 Task: Search one way flight ticket for 5 adults, 1 child, 2 infants in seat and 1 infant on lap in business from Homer: Homer Airport to Rockford: Chicago Rockford International Airport(was Northwest Chicagoland Regional Airport At Rockford) on 5-1-2023. Choice of flights is Delta. Number of bags: 1 carry on bag. Price is upto 96000. Outbound departure time preference is 23:30. Return departure time preference is 14:00.
Action: Mouse moved to (209, 172)
Screenshot: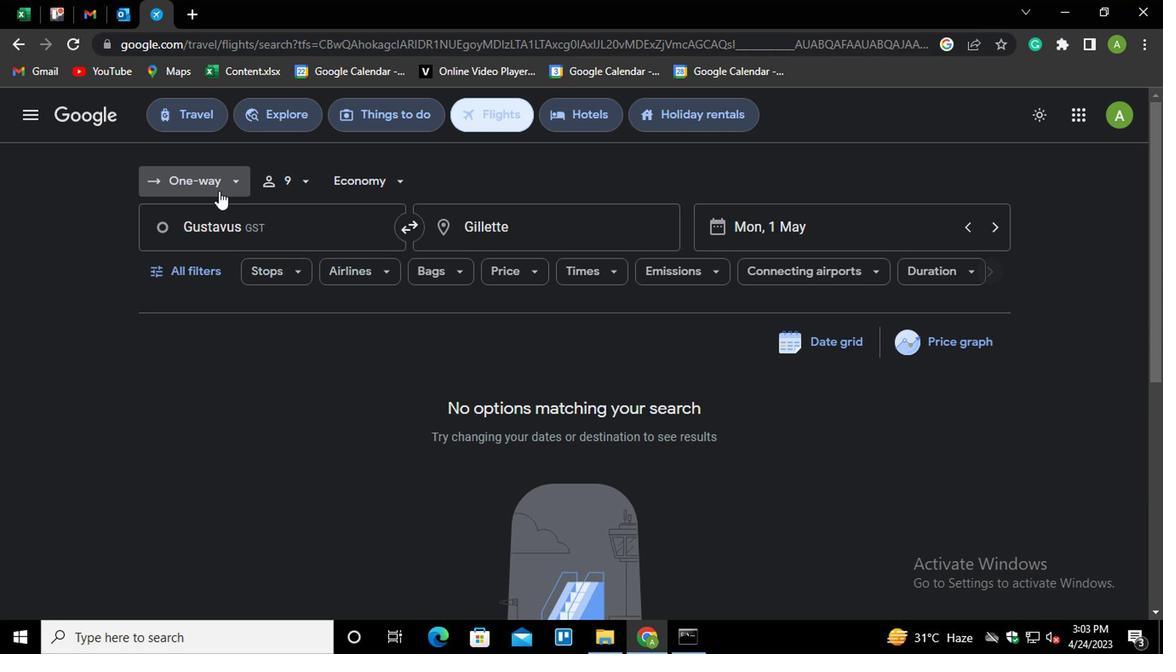 
Action: Mouse pressed left at (209, 172)
Screenshot: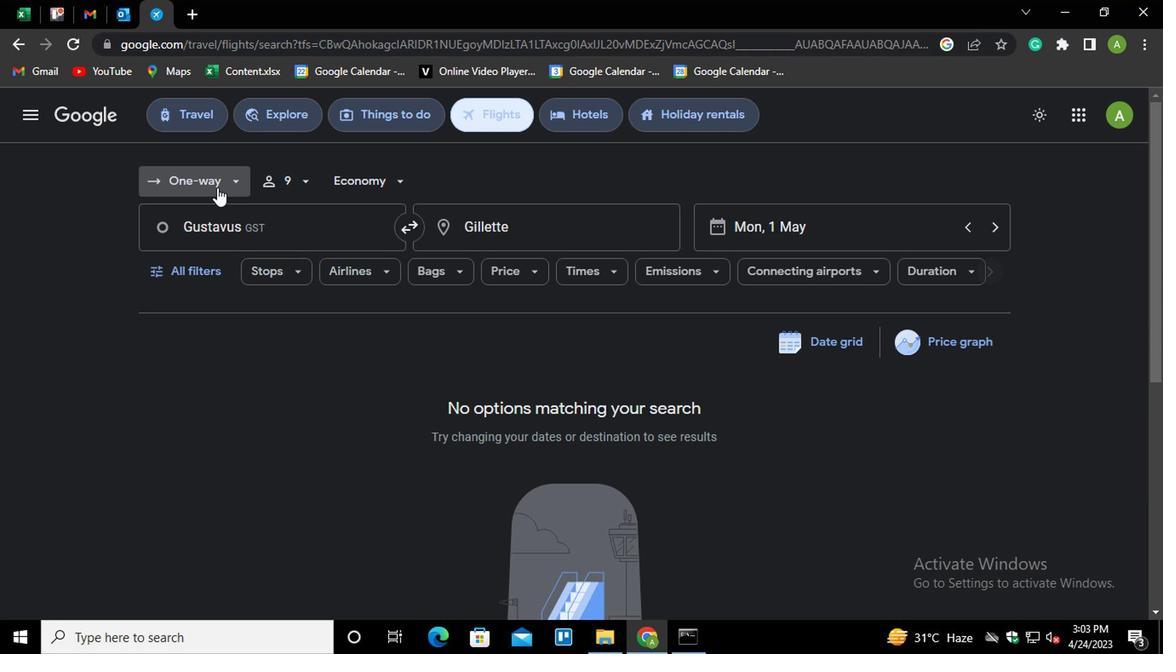 
Action: Mouse moved to (227, 249)
Screenshot: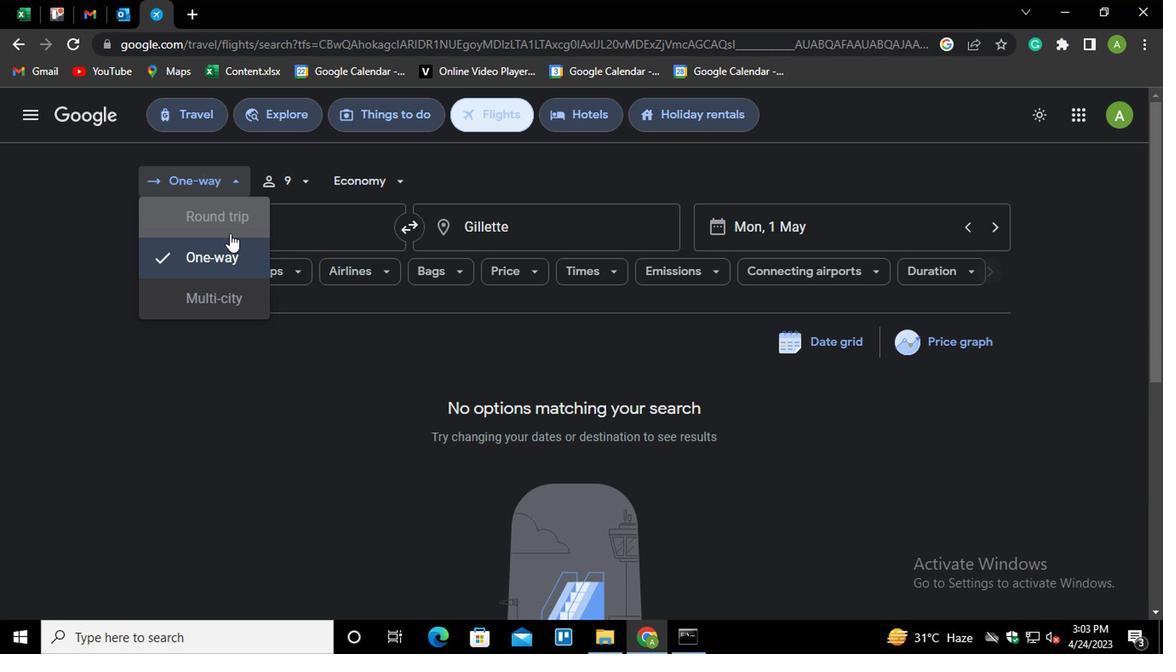 
Action: Mouse pressed left at (227, 249)
Screenshot: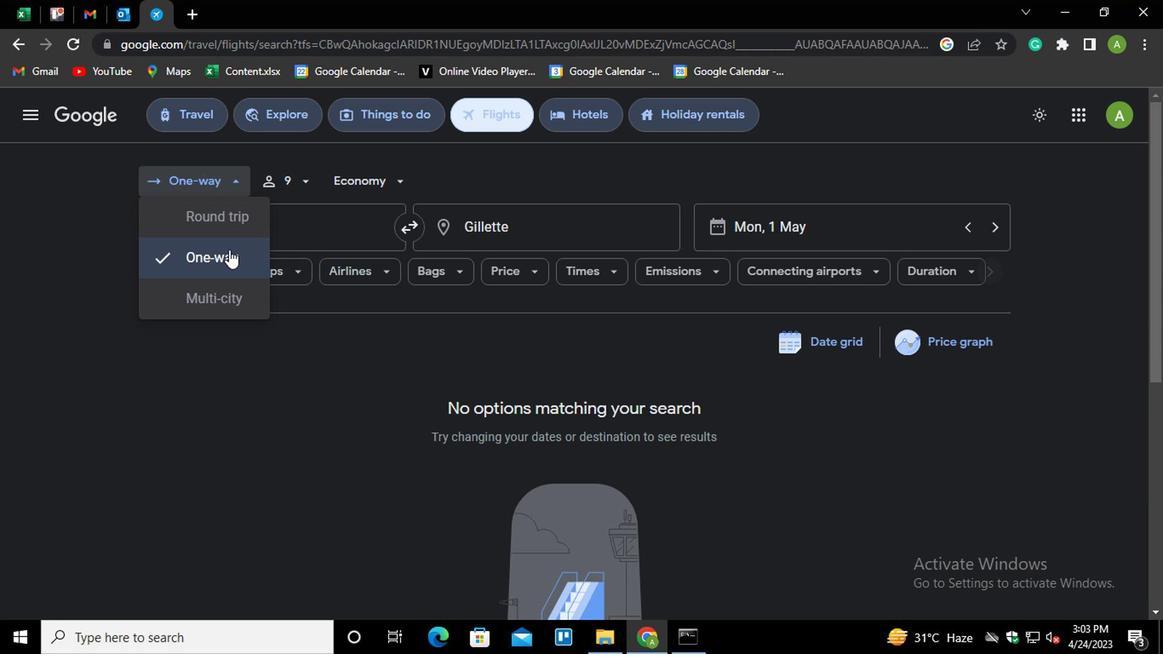 
Action: Mouse moved to (303, 189)
Screenshot: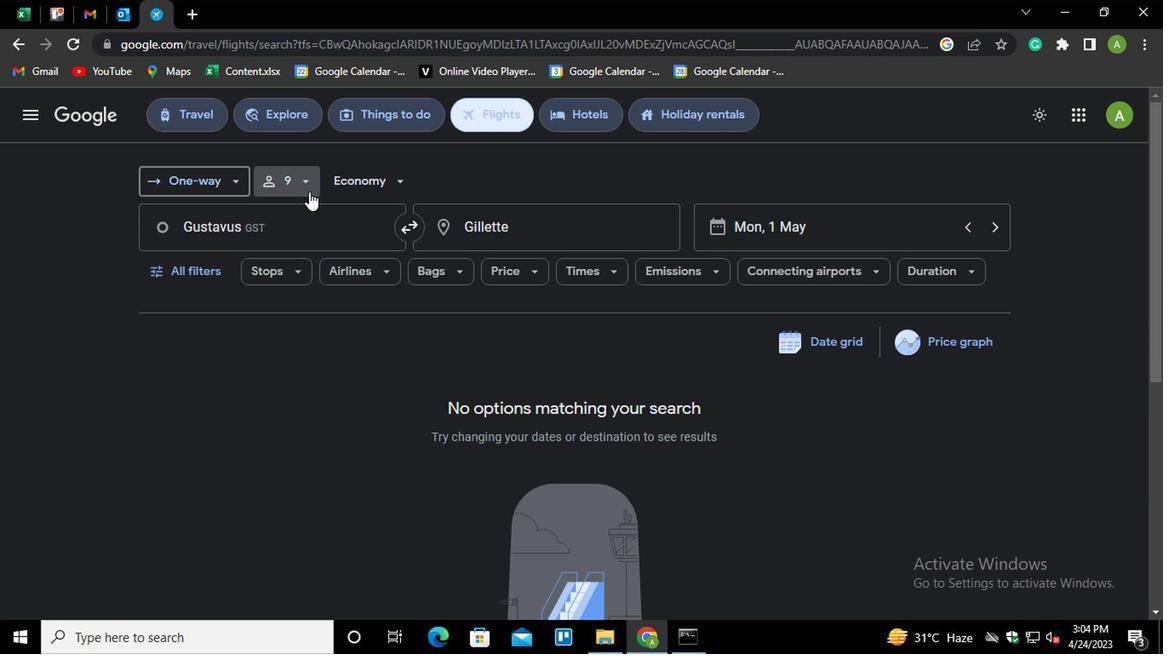 
Action: Mouse pressed left at (303, 189)
Screenshot: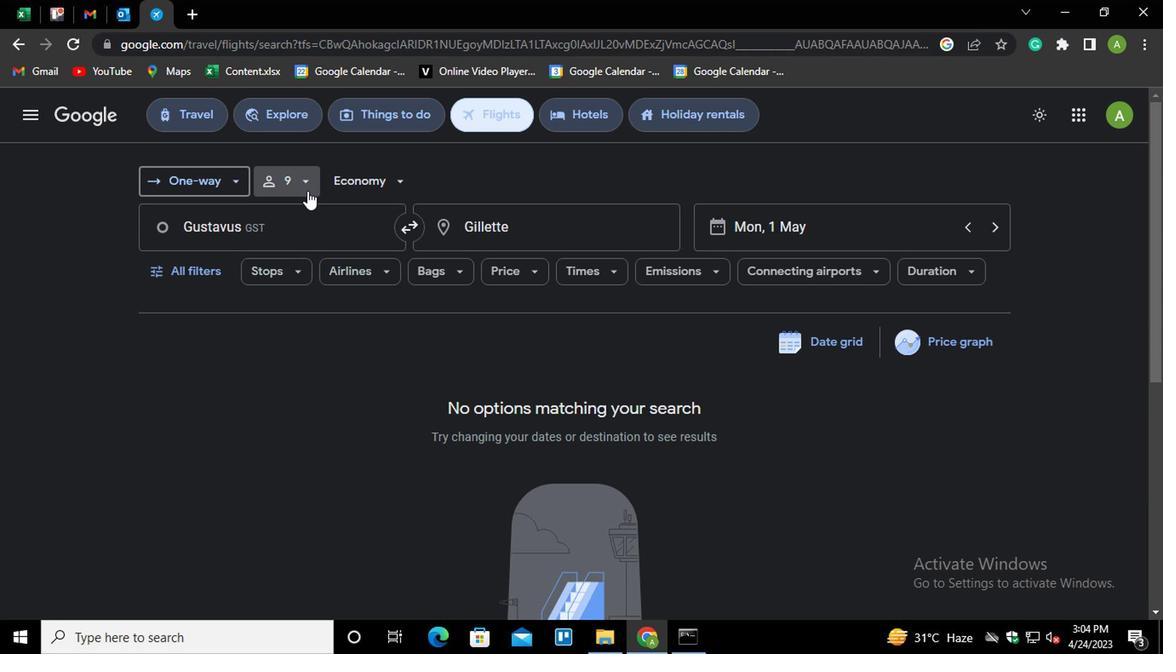 
Action: Mouse moved to (421, 226)
Screenshot: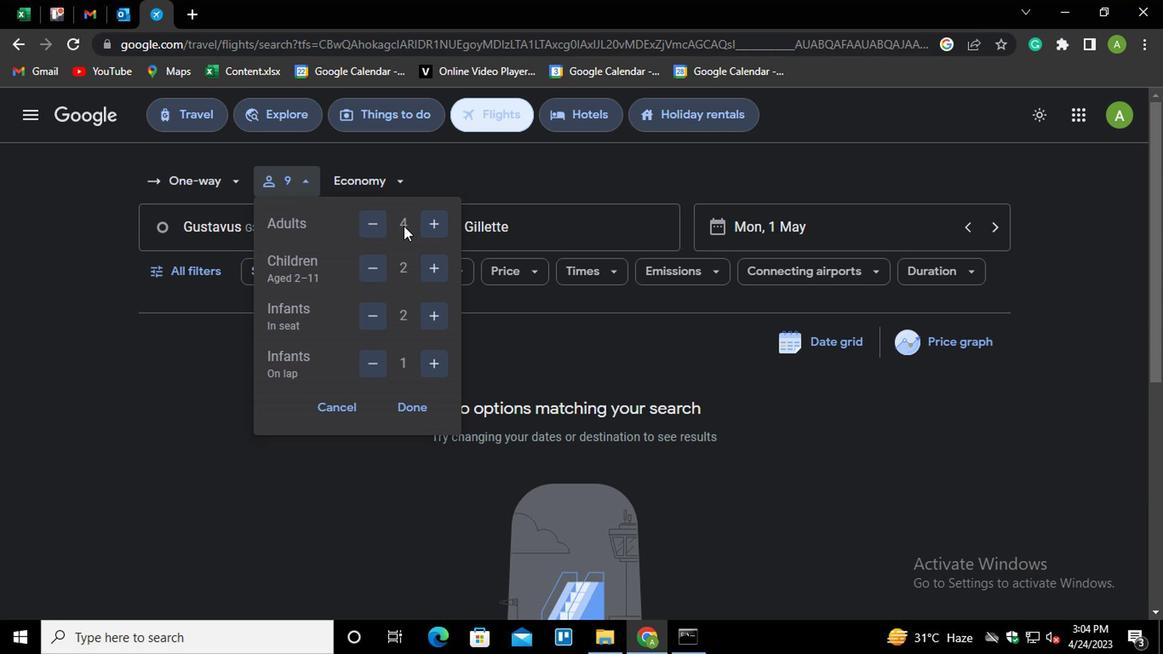 
Action: Mouse pressed left at (421, 226)
Screenshot: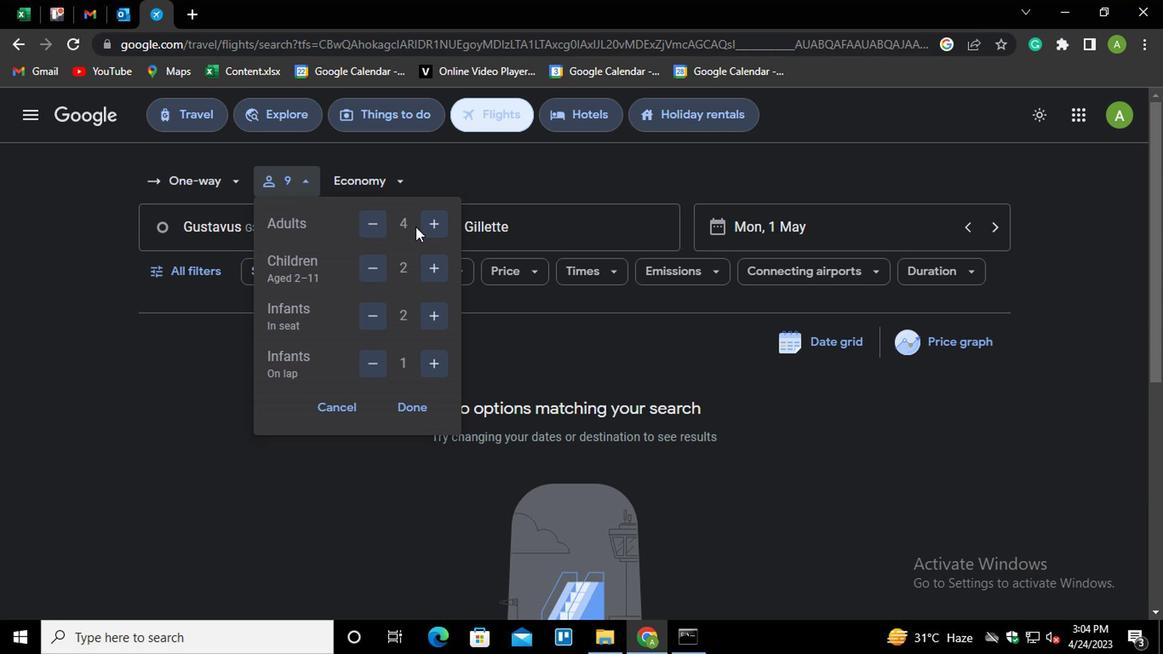 
Action: Mouse moved to (367, 267)
Screenshot: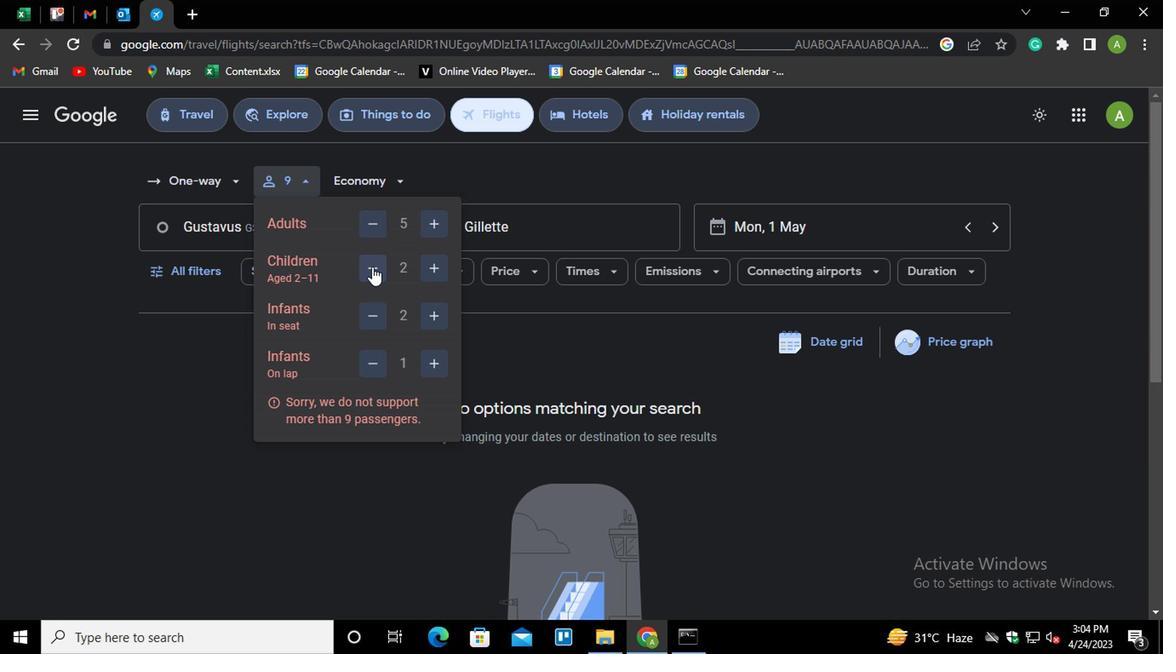 
Action: Mouse pressed left at (367, 267)
Screenshot: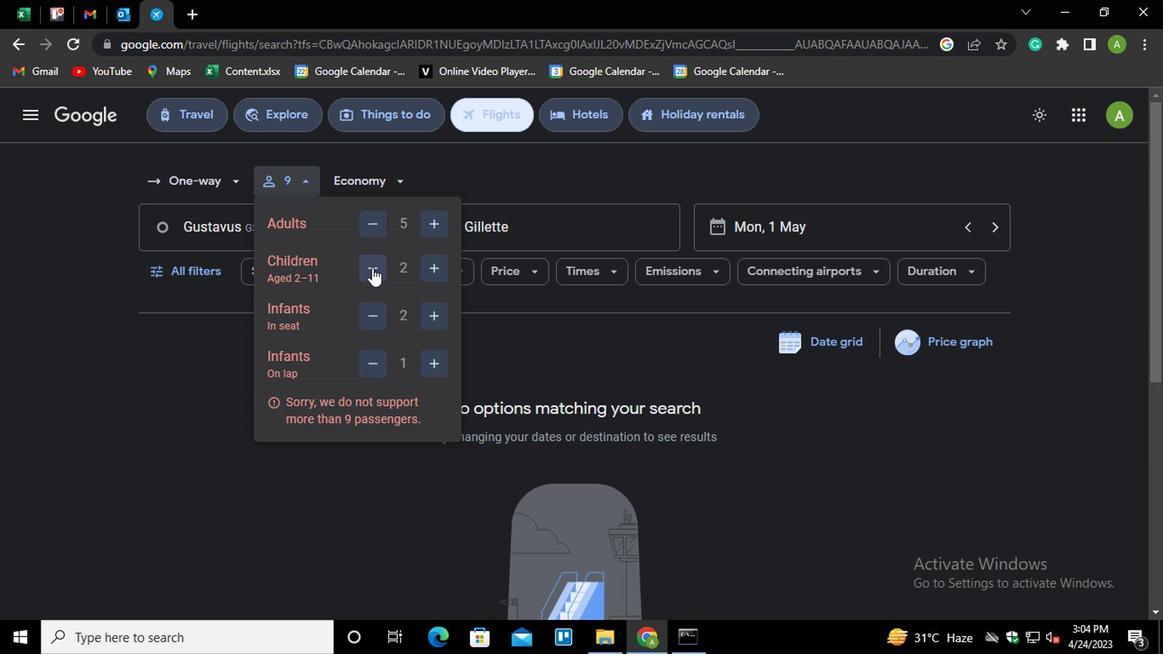 
Action: Mouse moved to (427, 418)
Screenshot: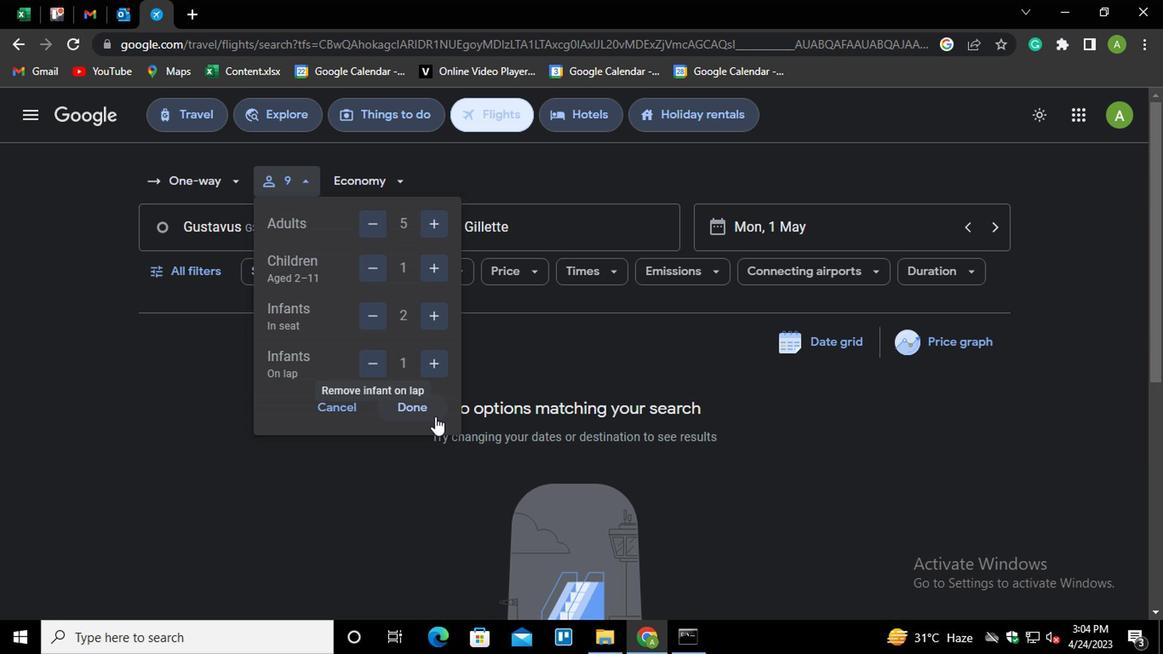 
Action: Mouse pressed left at (427, 418)
Screenshot: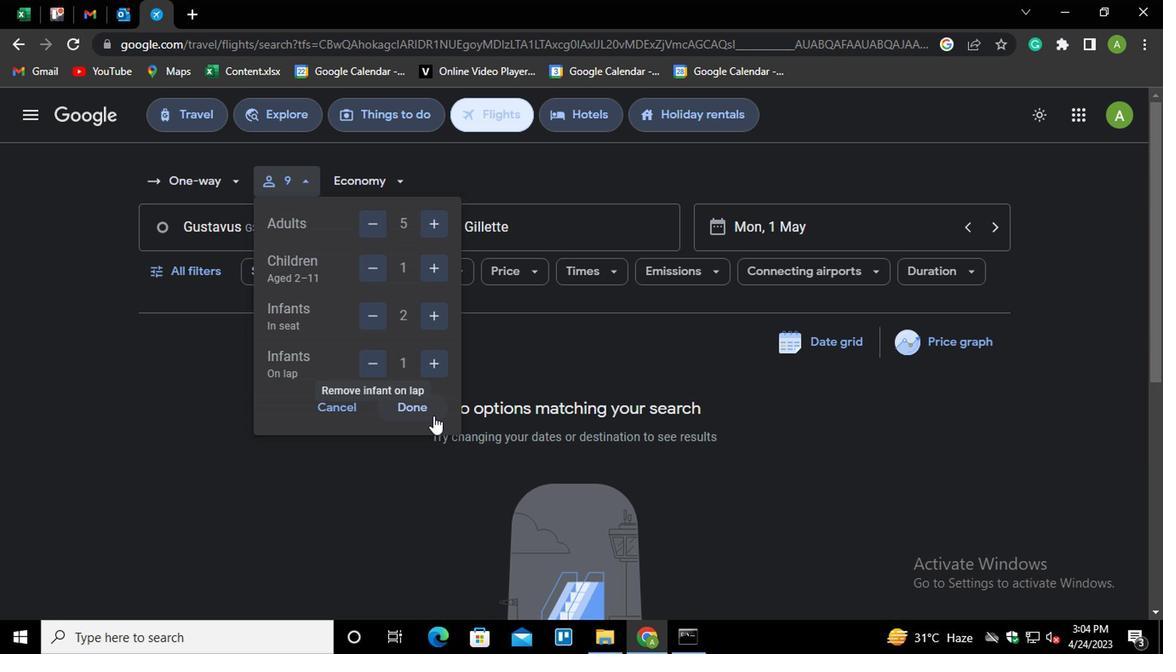 
Action: Mouse moved to (296, 224)
Screenshot: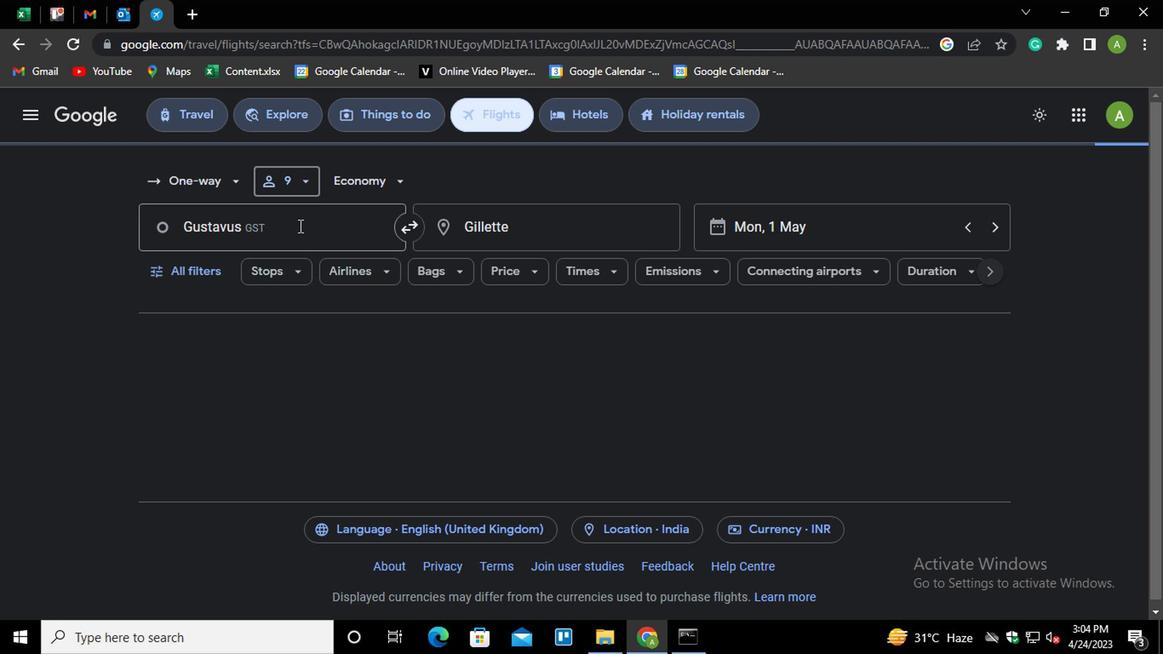 
Action: Mouse pressed left at (296, 224)
Screenshot: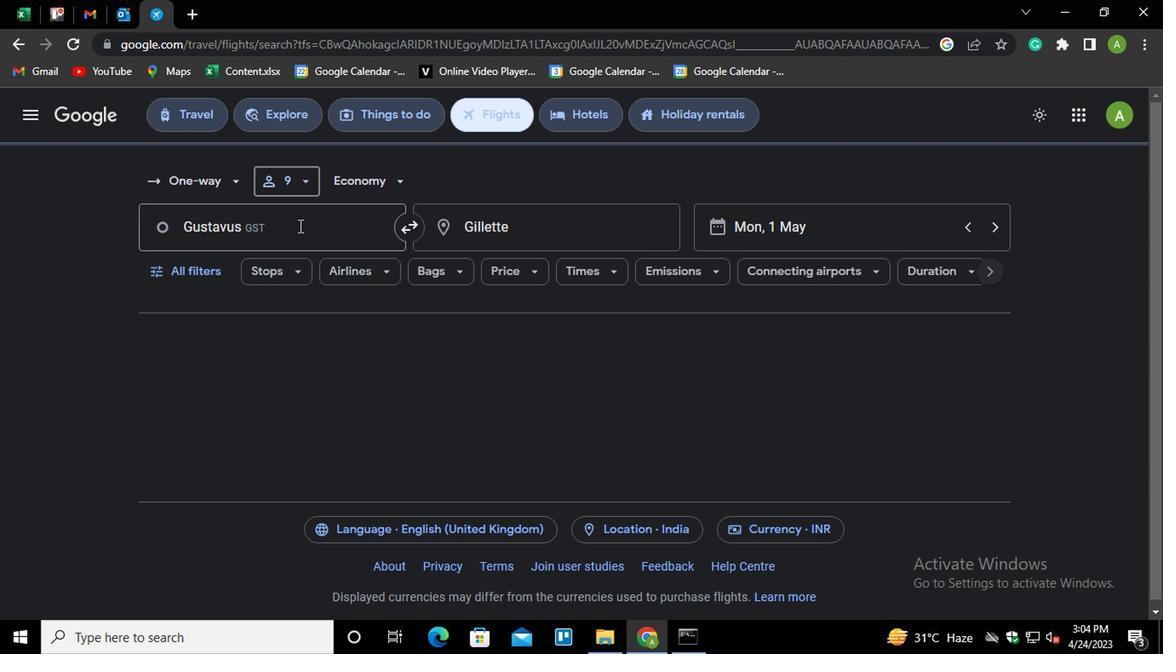 
Action: Mouse moved to (298, 226)
Screenshot: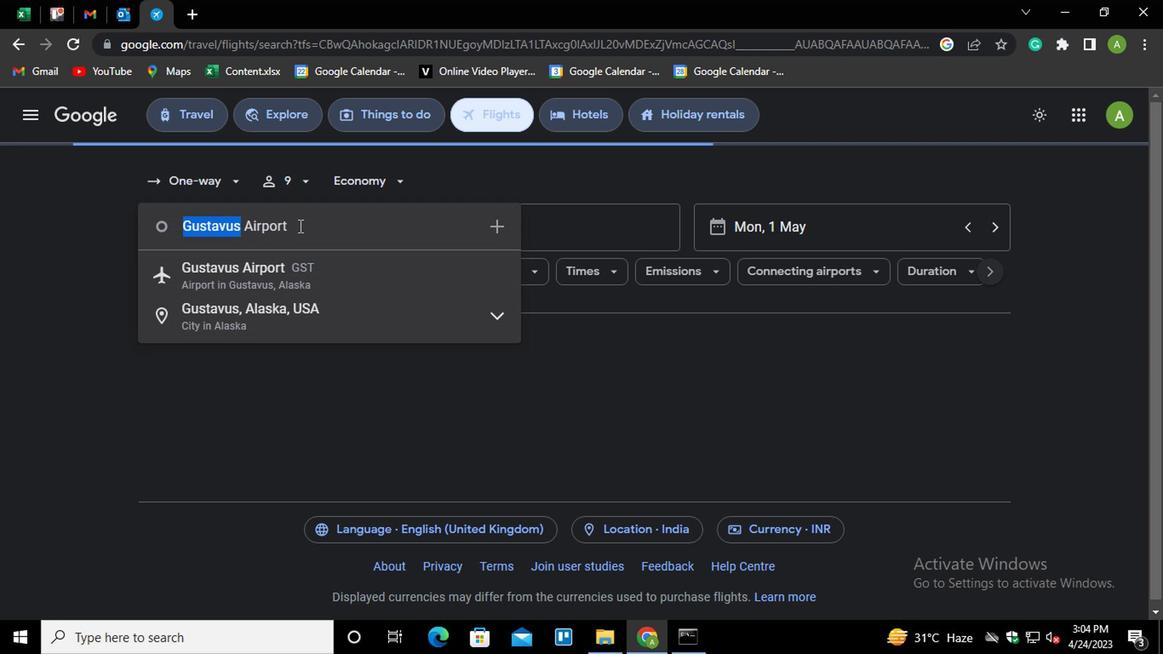 
Action: Key pressed <Key.shift_r>Homer<Key.space>ai<Key.down><Key.enter>
Screenshot: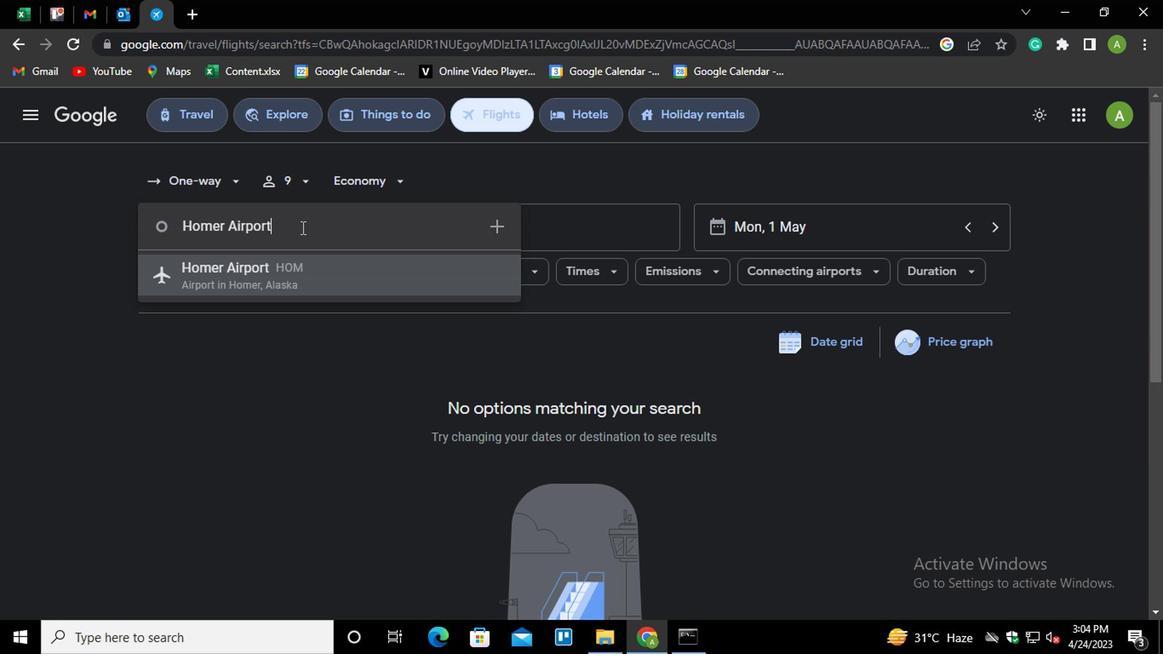 
Action: Mouse moved to (506, 229)
Screenshot: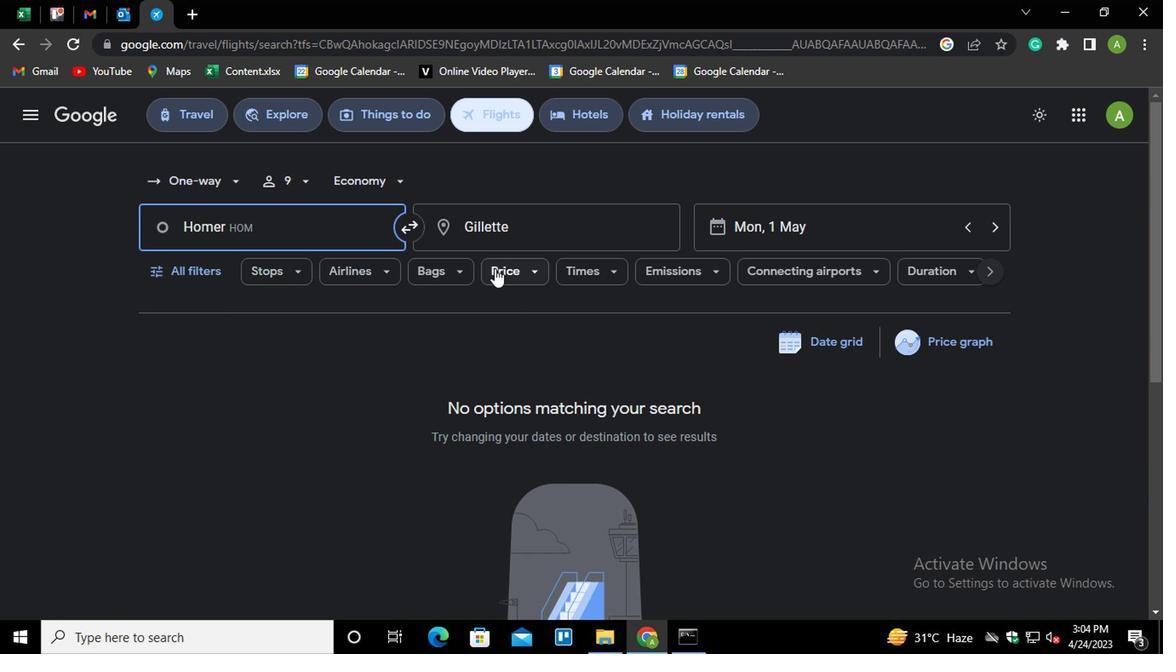 
Action: Mouse pressed left at (506, 229)
Screenshot: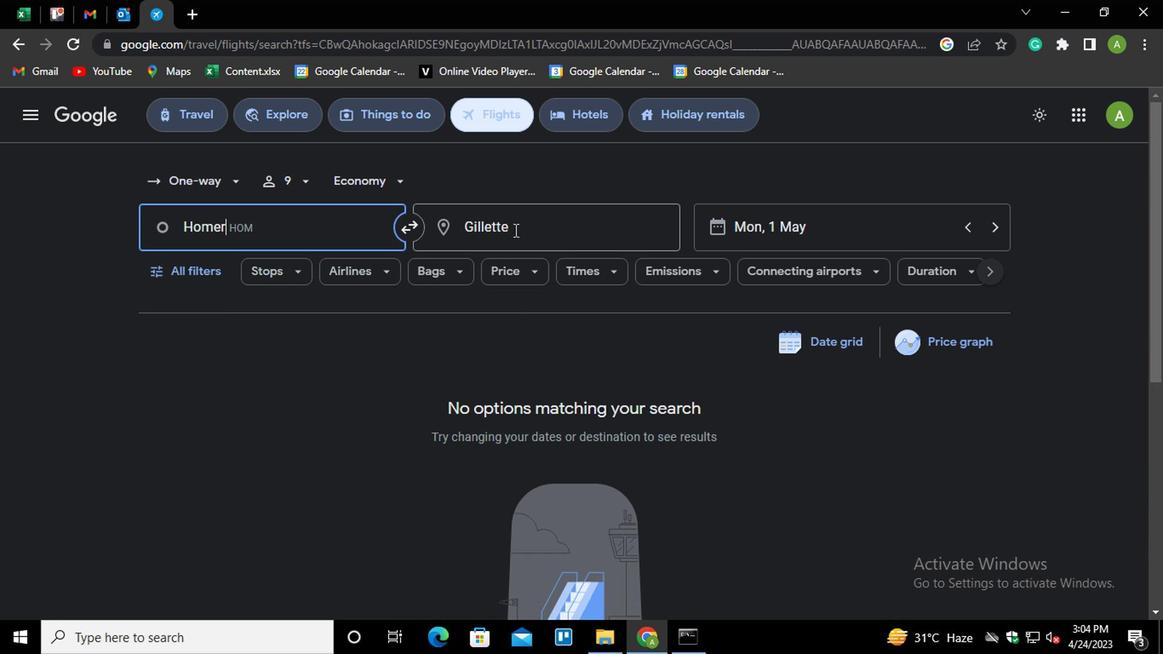 
Action: Mouse moved to (477, 256)
Screenshot: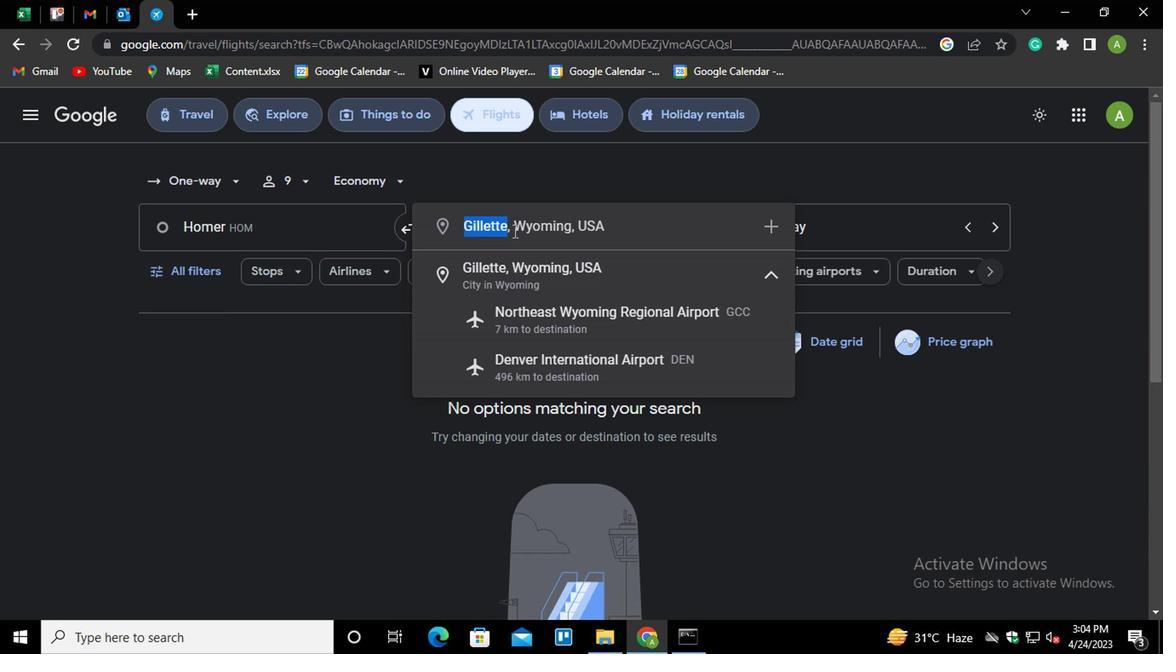 
Action: Key pressed chica<Key.down><Key.down><Key.down><Key.down><Key.enter>
Screenshot: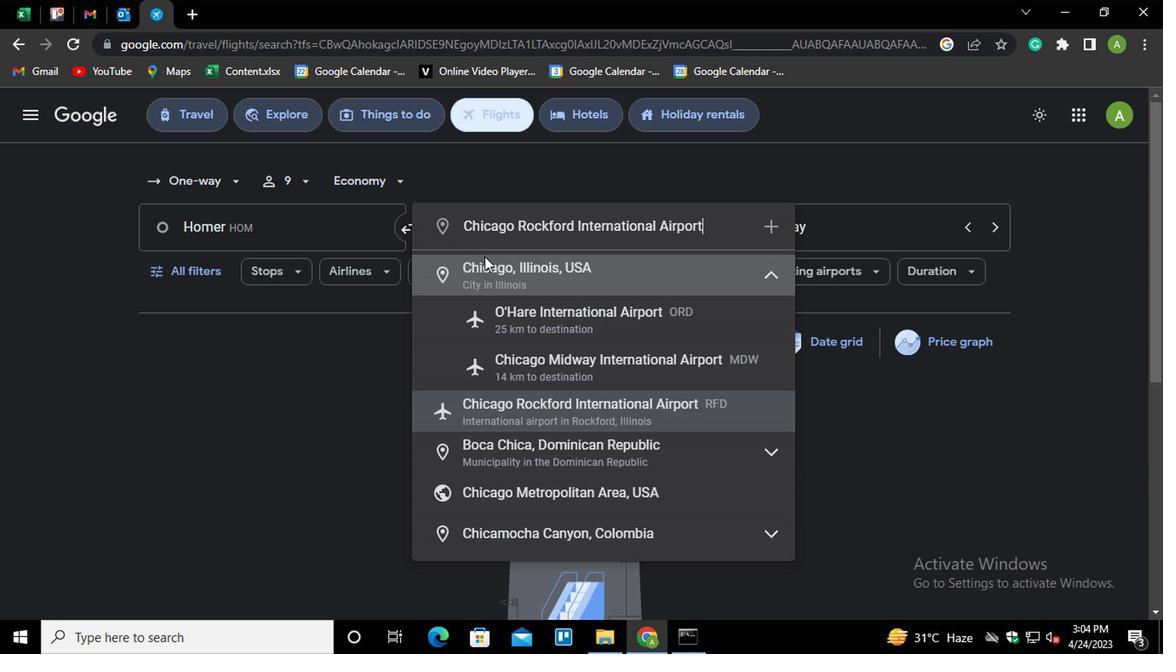 
Action: Mouse moved to (193, 266)
Screenshot: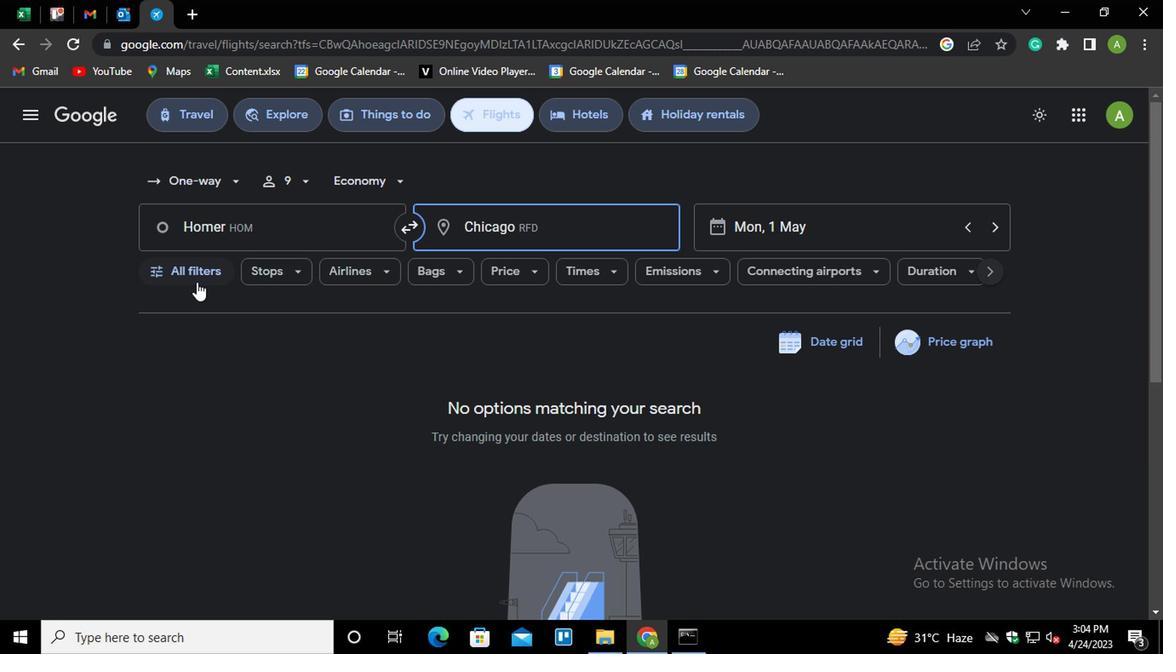 
Action: Mouse pressed left at (193, 266)
Screenshot: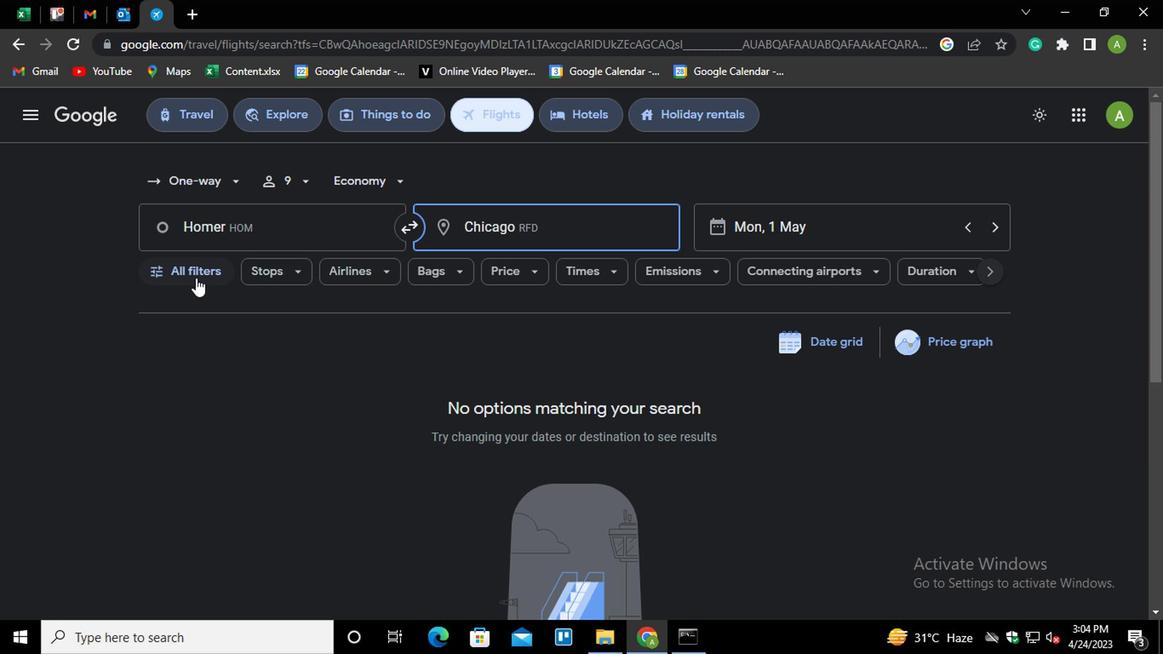 
Action: Mouse moved to (240, 427)
Screenshot: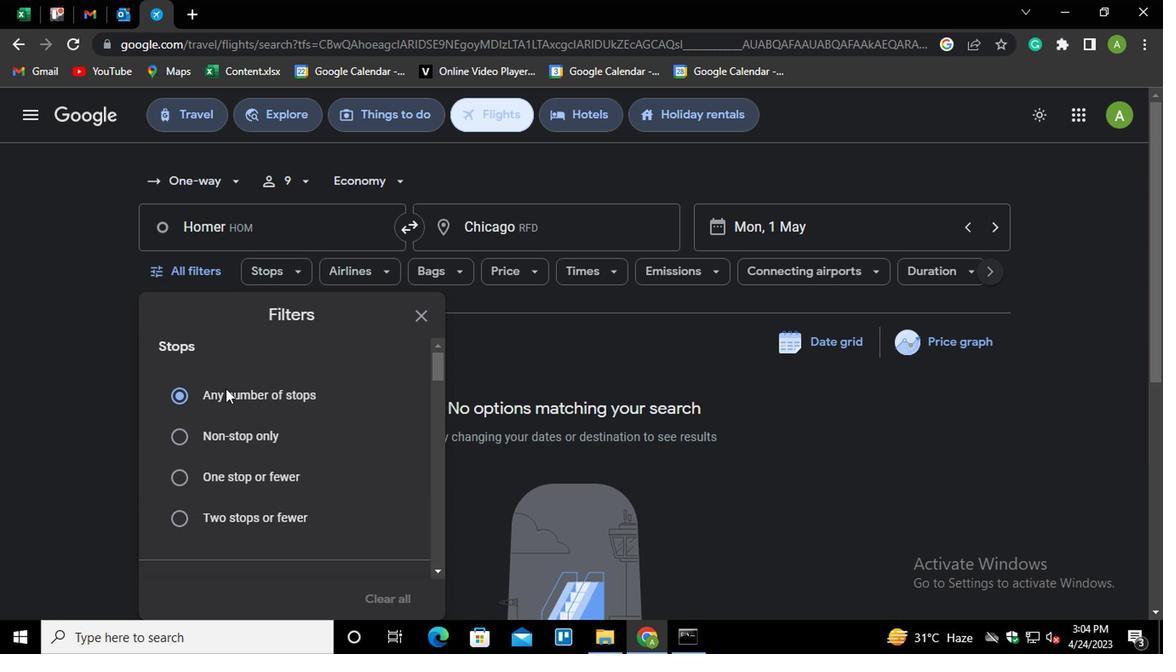 
Action: Mouse scrolled (240, 426) with delta (0, 0)
Screenshot: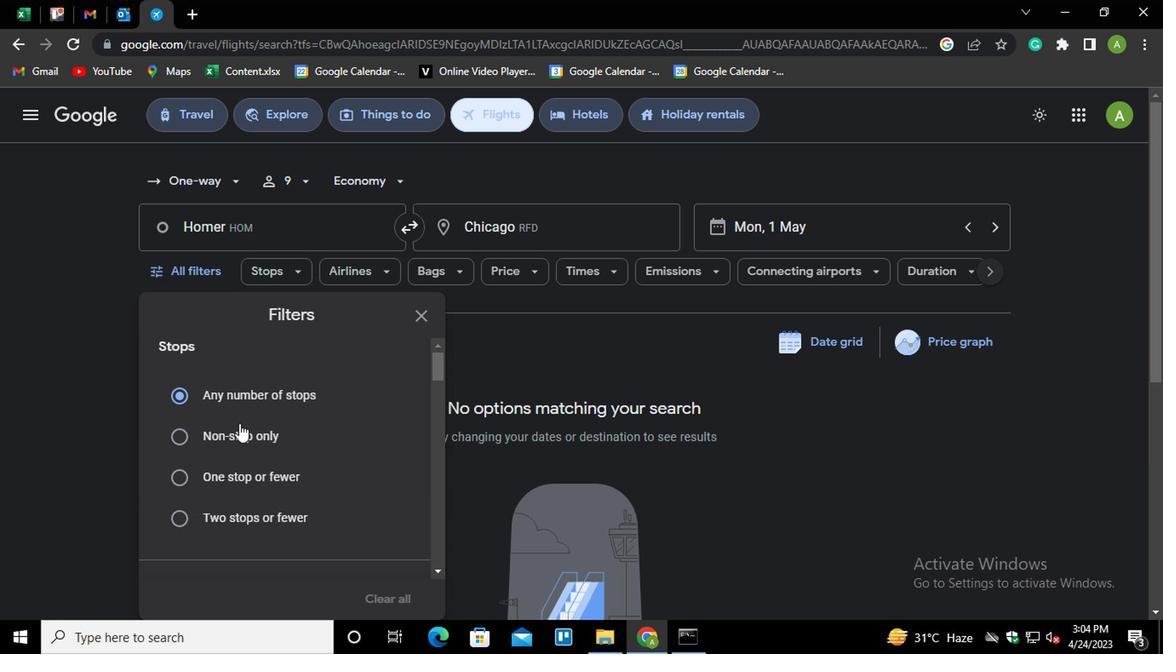 
Action: Mouse scrolled (240, 426) with delta (0, 0)
Screenshot: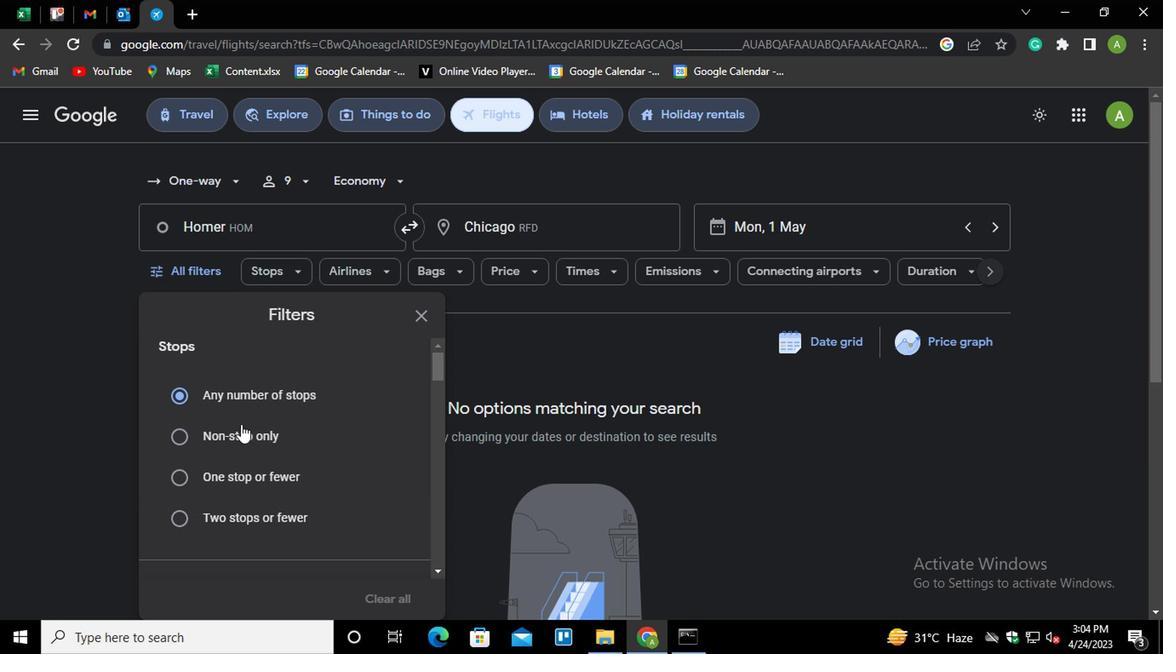 
Action: Mouse moved to (383, 475)
Screenshot: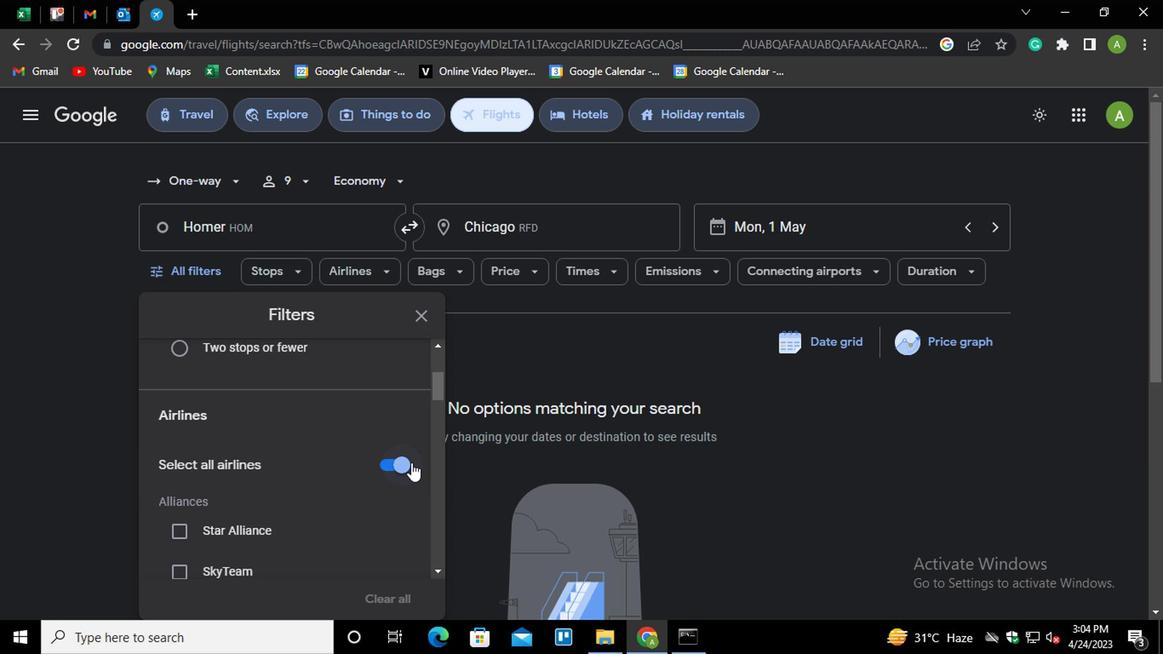 
Action: Mouse pressed left at (383, 475)
Screenshot: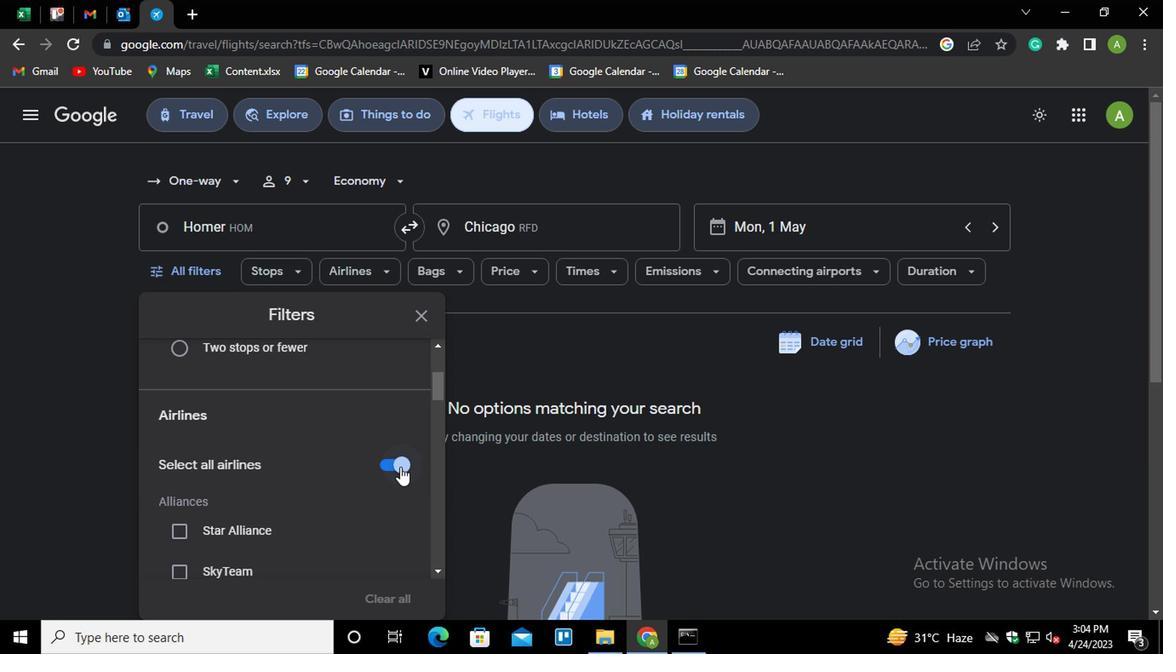 
Action: Mouse moved to (307, 484)
Screenshot: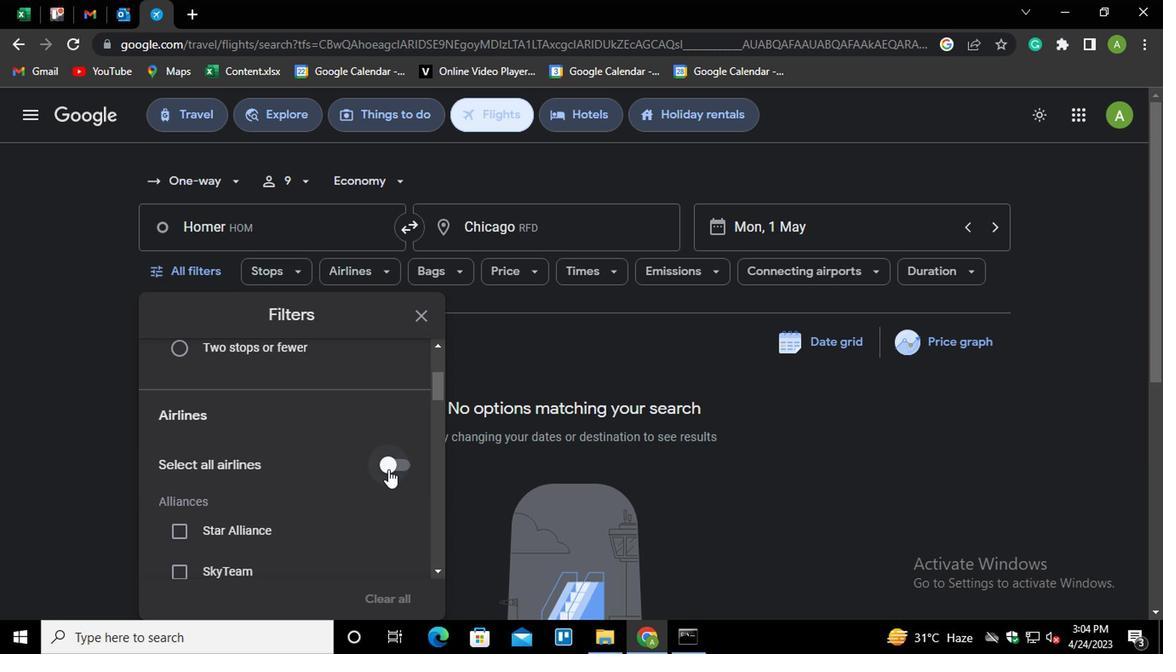 
Action: Mouse scrolled (307, 484) with delta (0, 0)
Screenshot: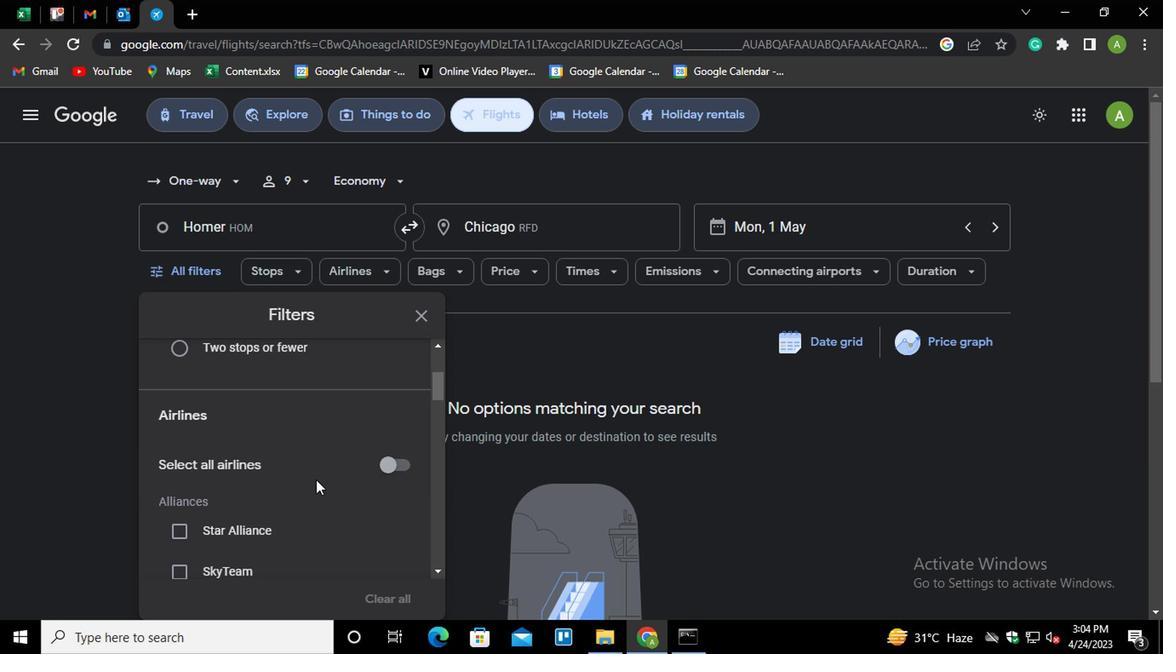 
Action: Mouse scrolled (307, 484) with delta (0, 0)
Screenshot: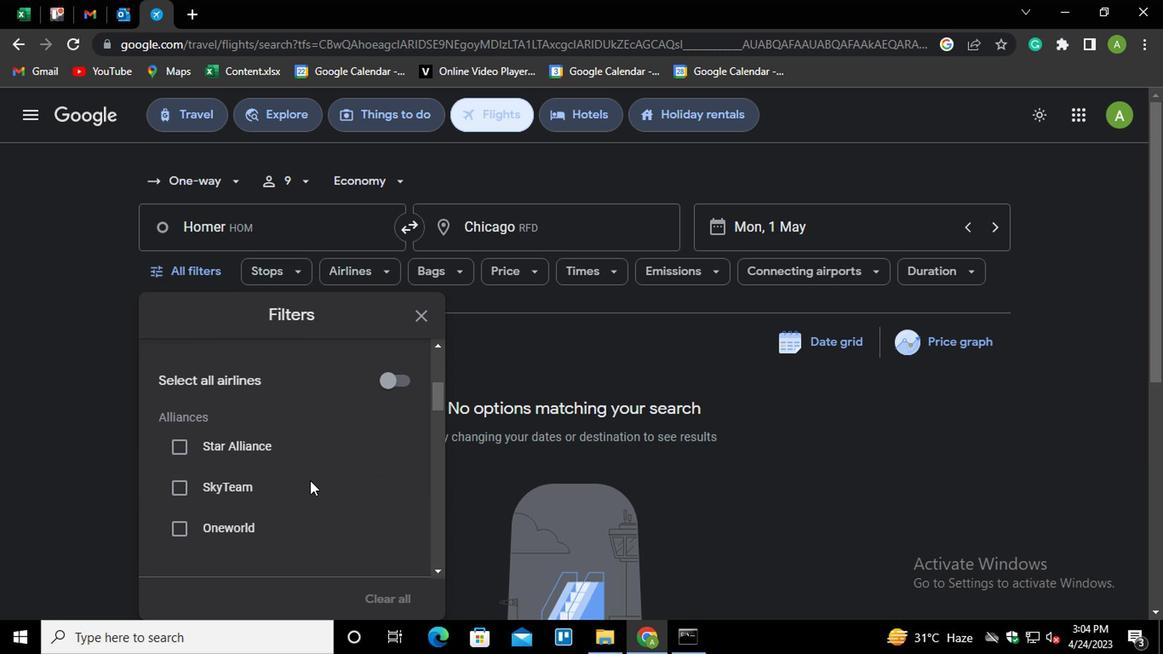 
Action: Mouse scrolled (307, 484) with delta (0, 0)
Screenshot: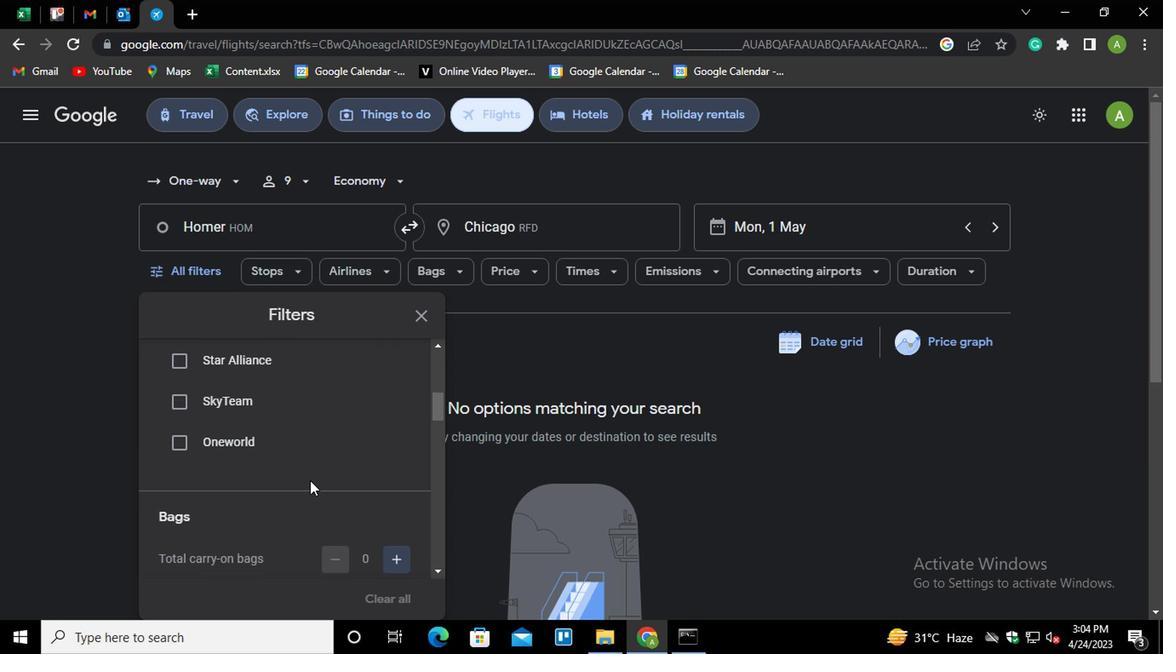 
Action: Mouse scrolled (307, 484) with delta (0, 0)
Screenshot: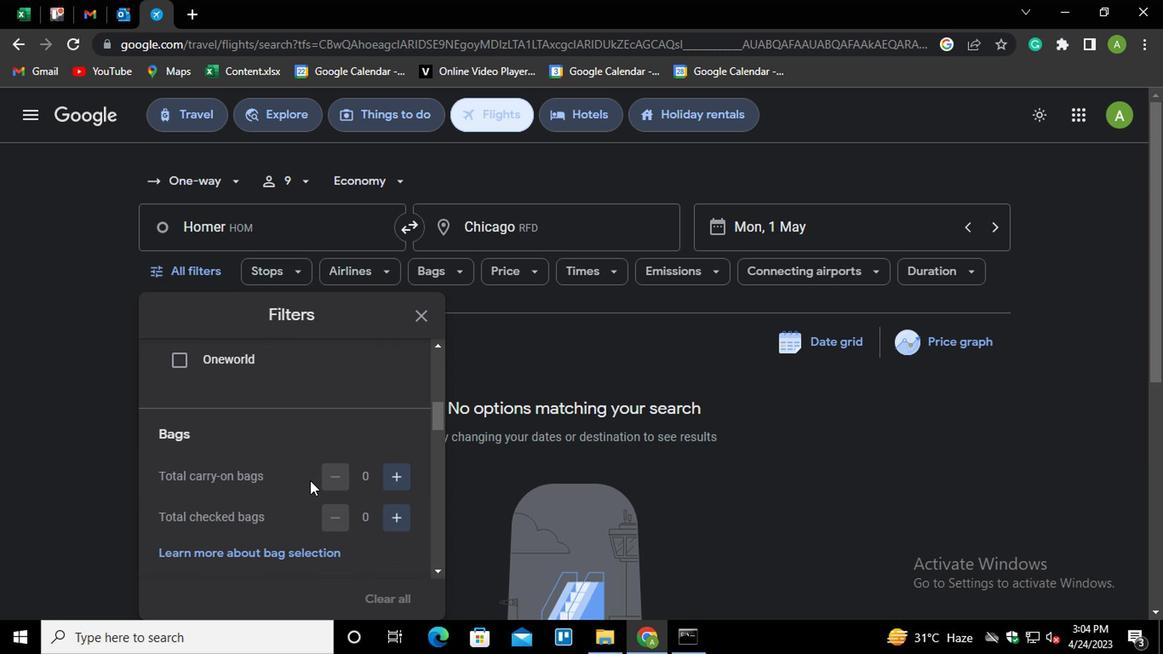 
Action: Mouse moved to (385, 396)
Screenshot: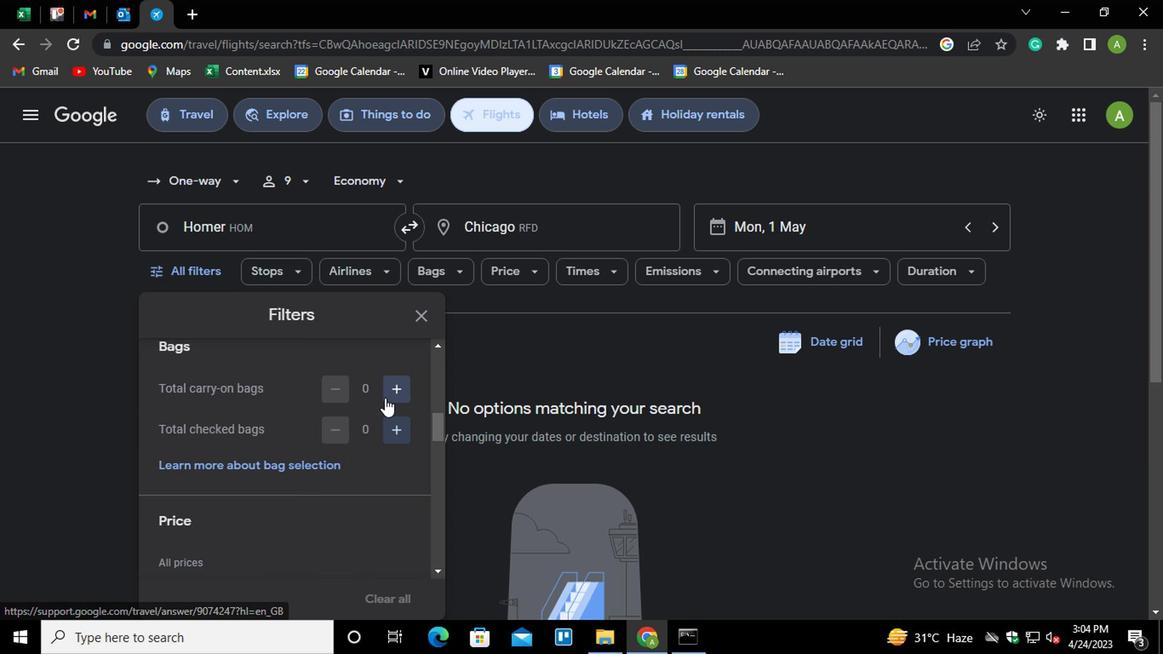 
Action: Mouse pressed left at (385, 396)
Screenshot: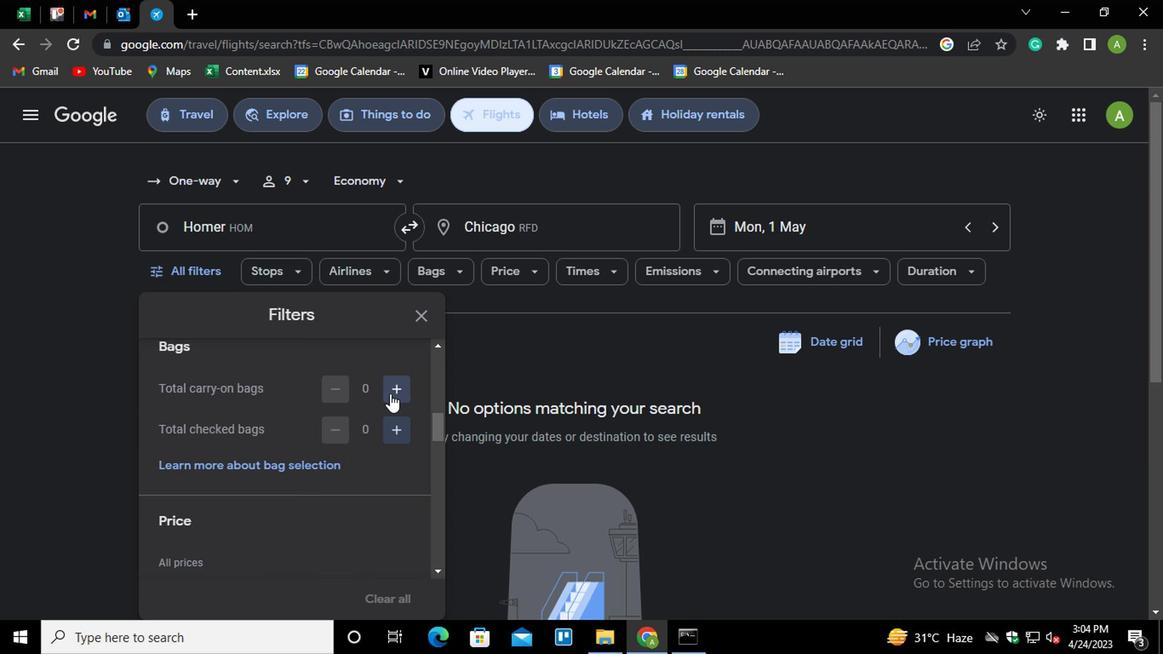 
Action: Mouse moved to (339, 490)
Screenshot: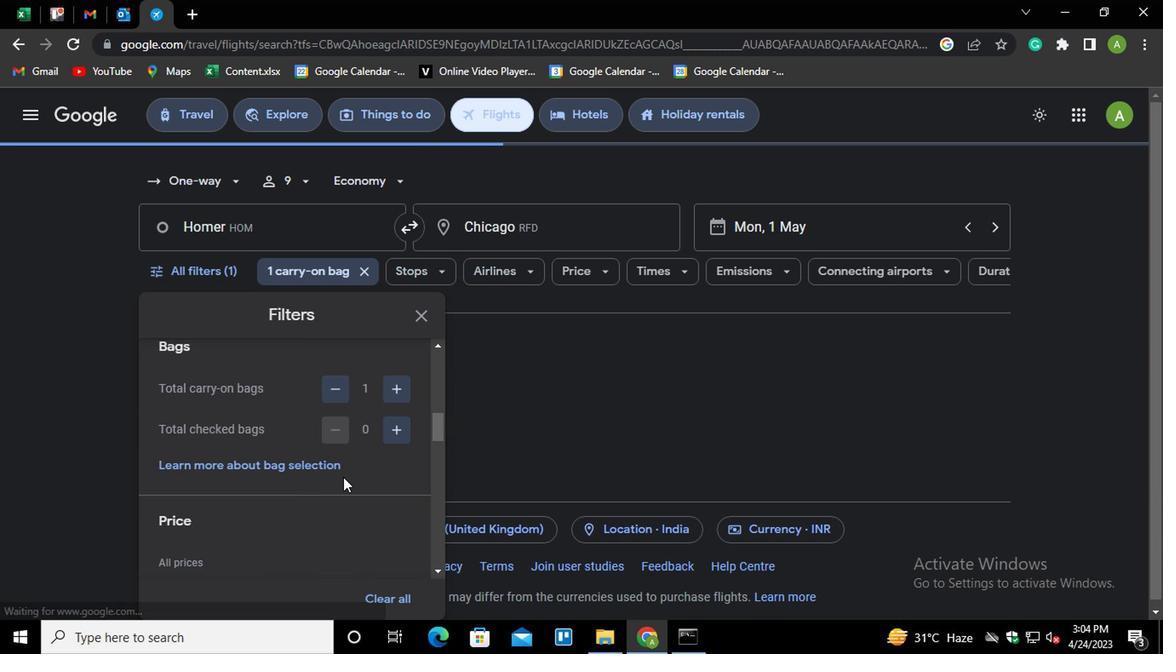 
Action: Mouse scrolled (339, 489) with delta (0, -1)
Screenshot: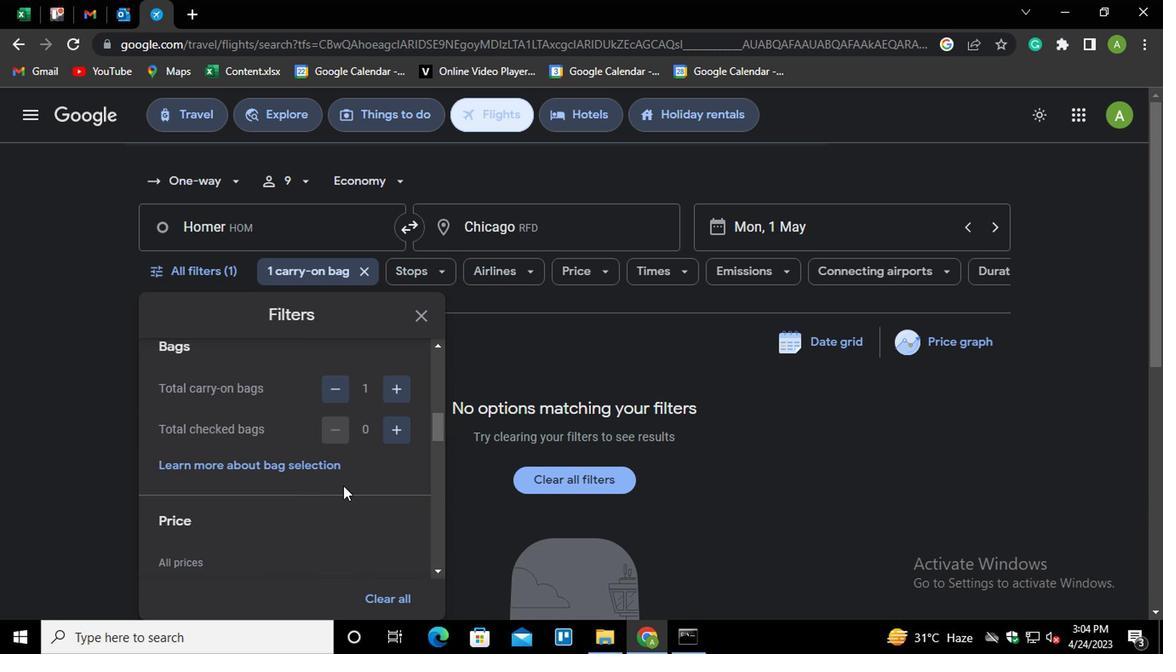 
Action: Mouse moved to (400, 512)
Screenshot: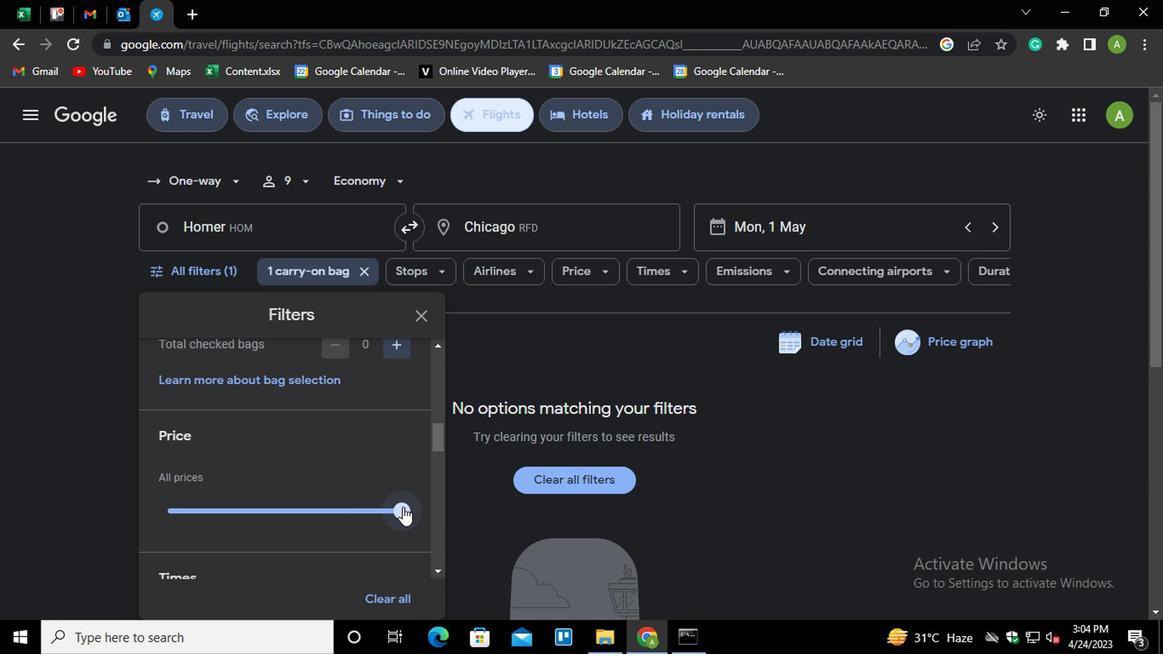 
Action: Mouse pressed left at (400, 512)
Screenshot: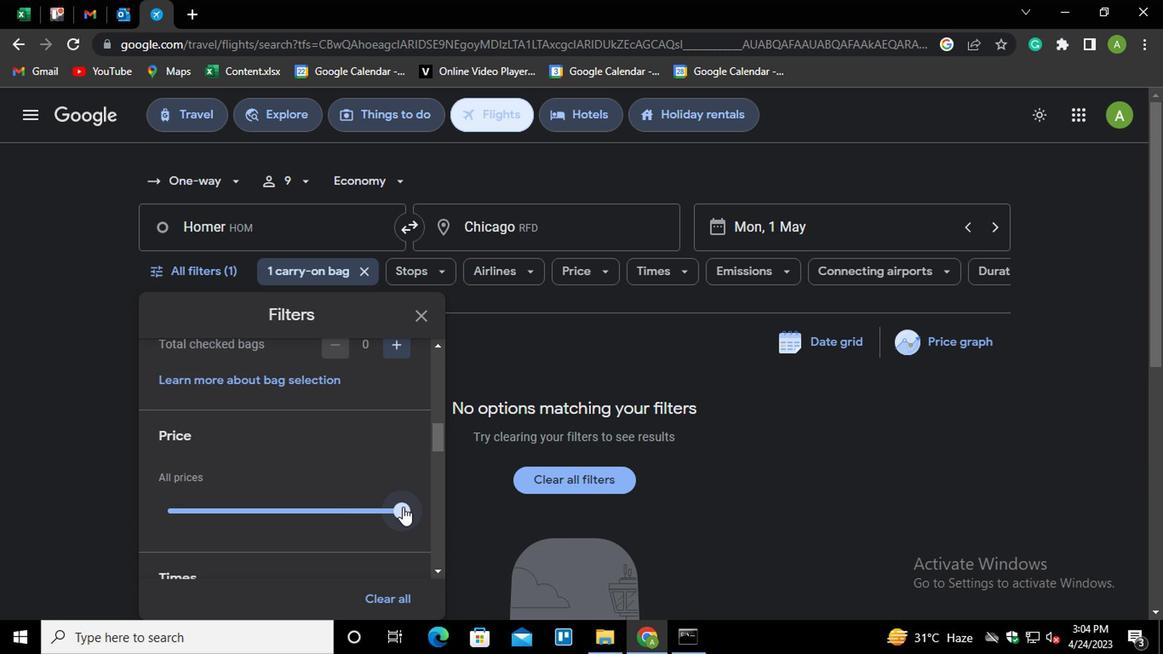 
Action: Mouse moved to (352, 536)
Screenshot: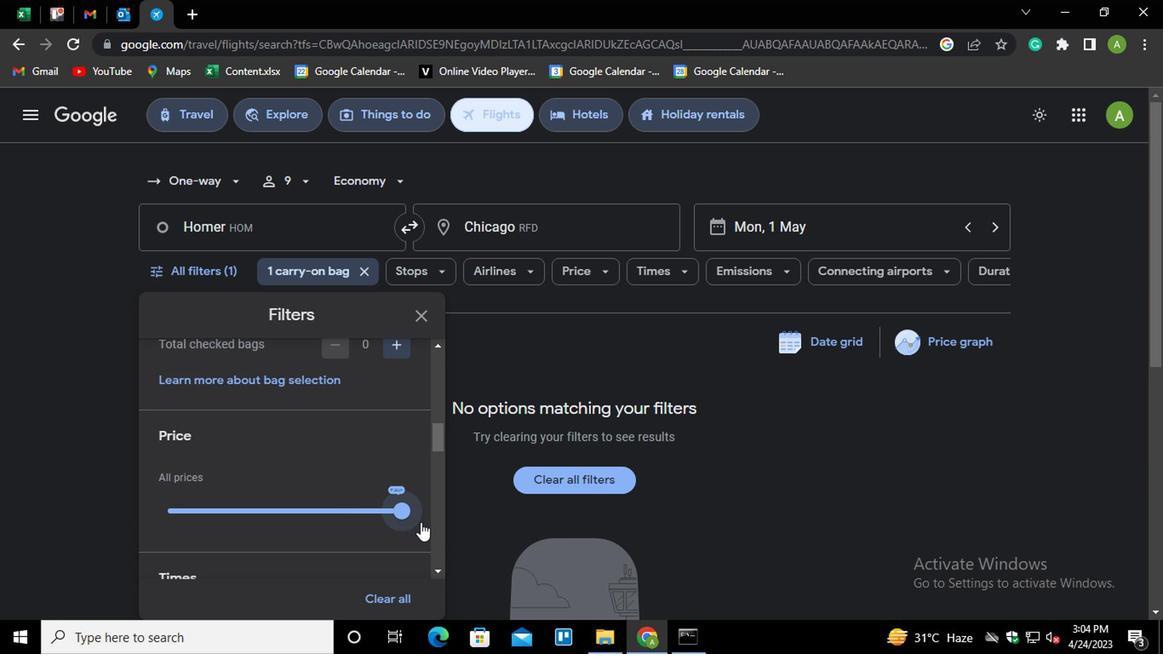 
Action: Mouse scrolled (352, 535) with delta (0, -1)
Screenshot: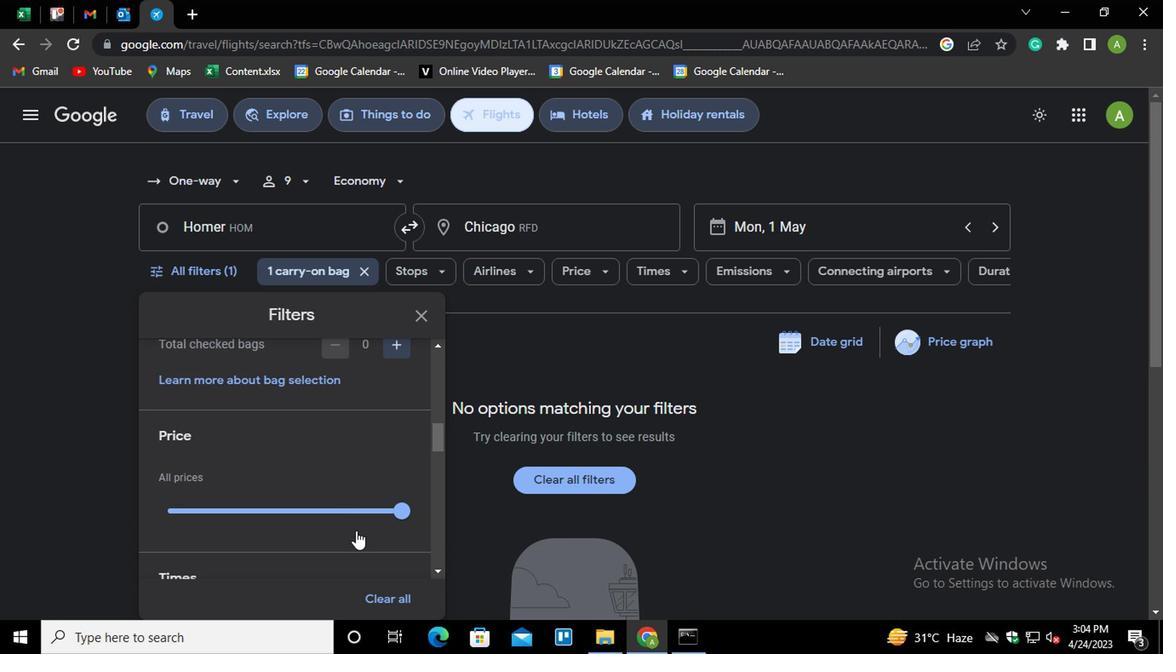 
Action: Mouse scrolled (352, 535) with delta (0, -1)
Screenshot: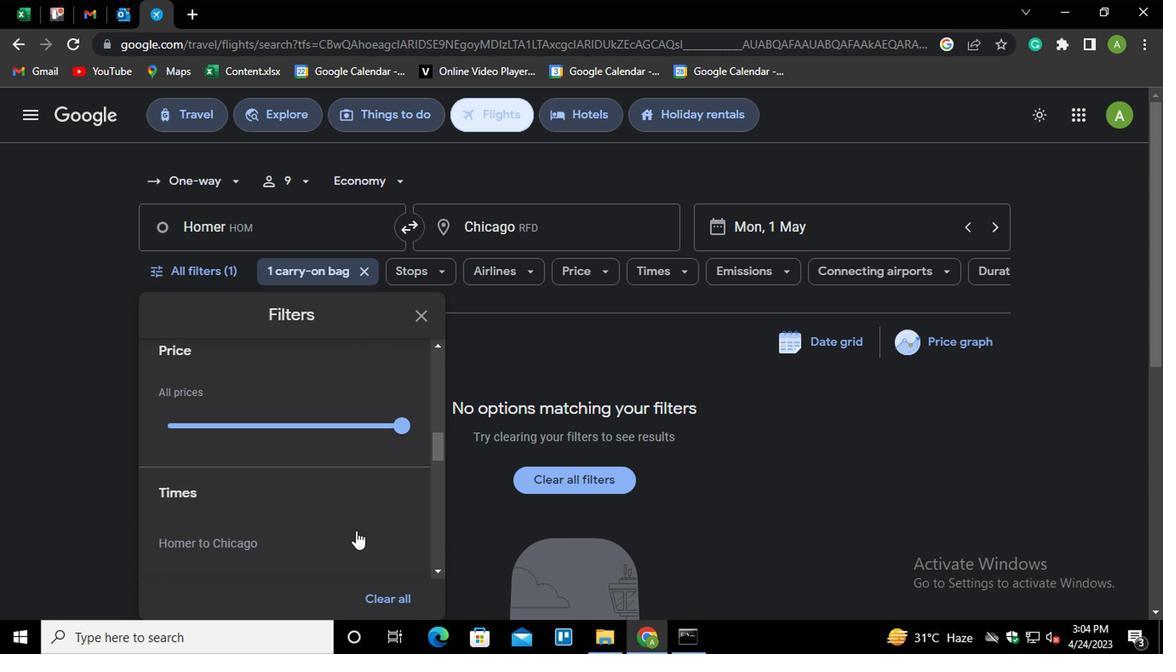 
Action: Mouse scrolled (352, 535) with delta (0, -1)
Screenshot: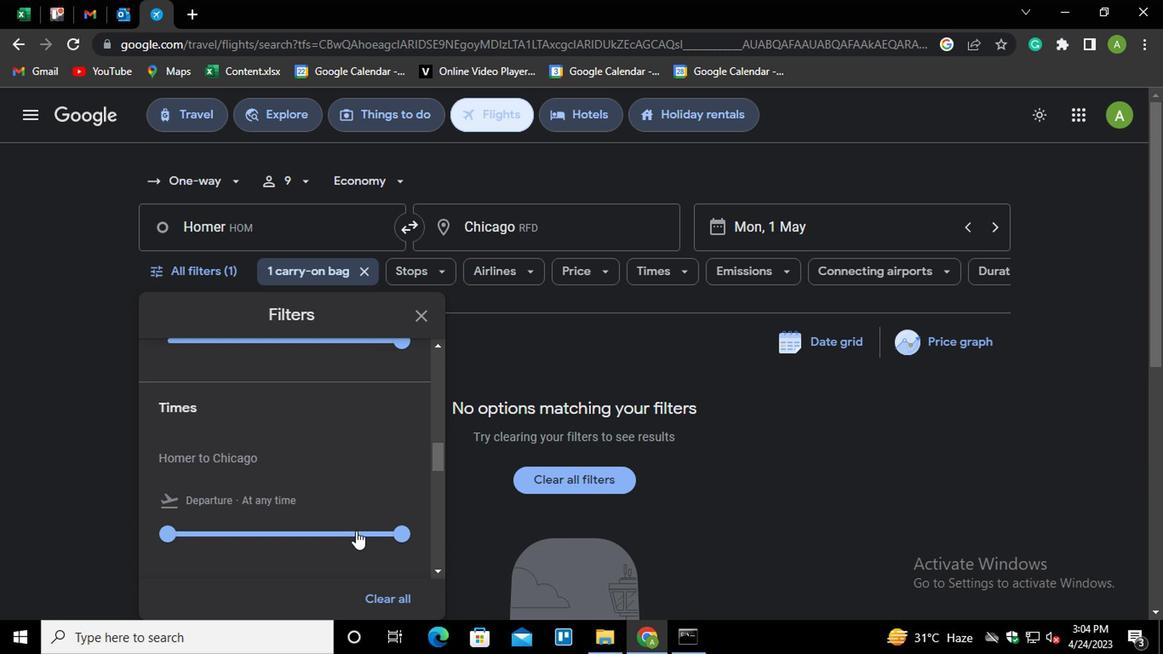 
Action: Mouse moved to (189, 449)
Screenshot: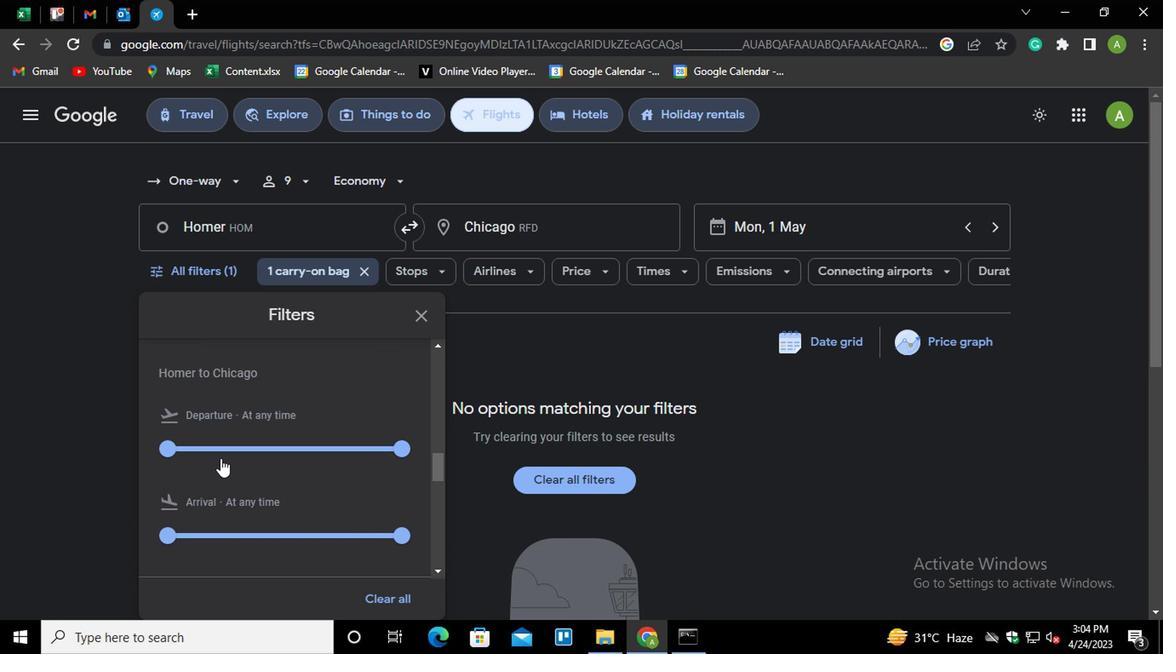 
Action: Mouse pressed left at (189, 449)
Screenshot: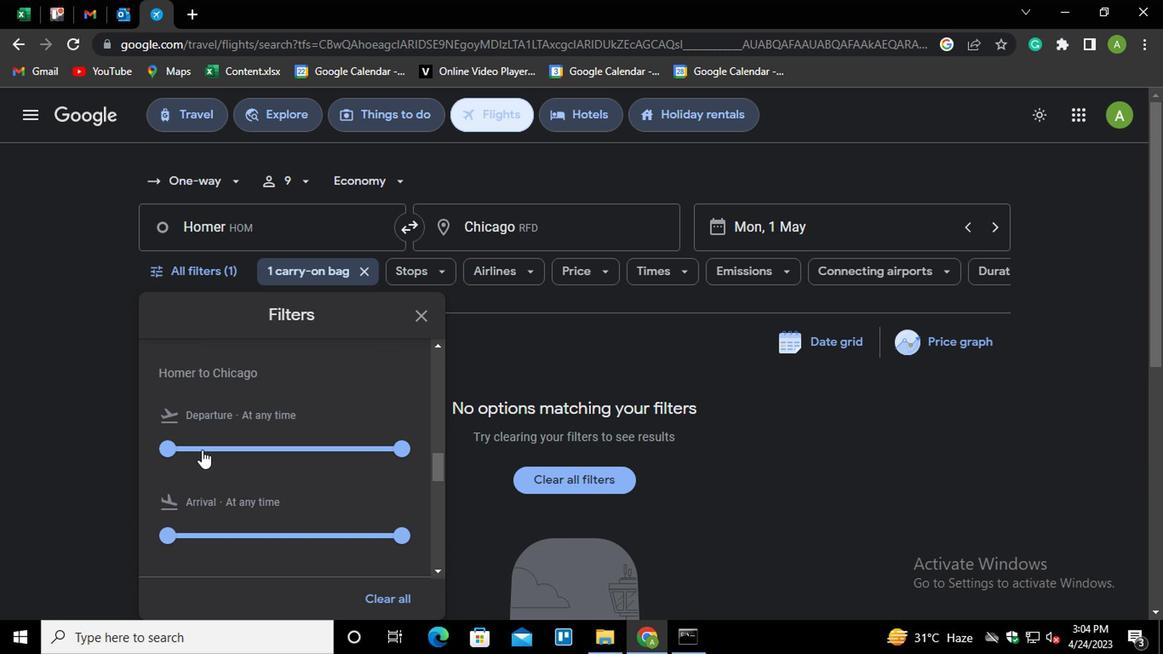 
Action: Mouse moved to (711, 494)
Screenshot: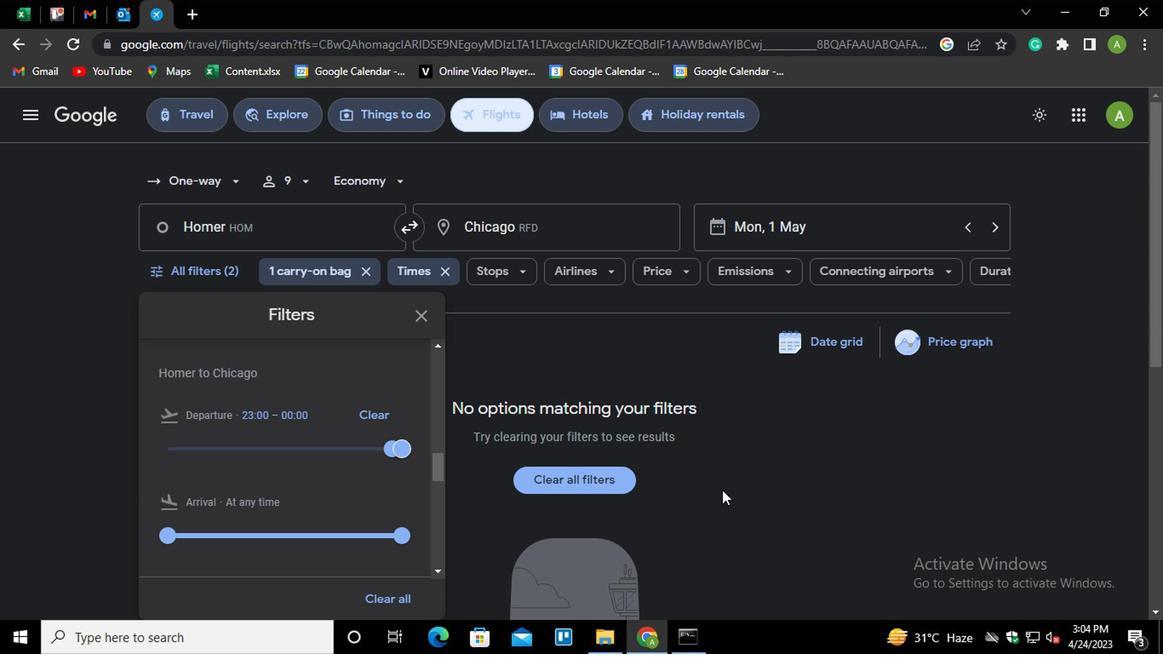 
Action: Mouse pressed left at (711, 494)
Screenshot: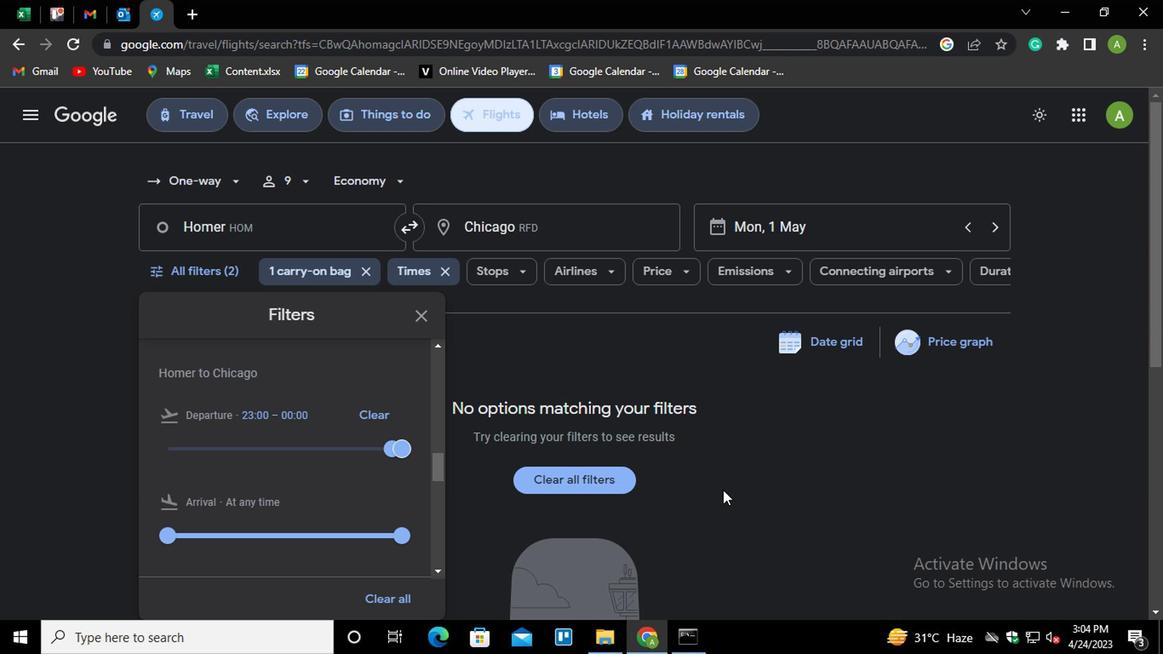 
Action: Mouse moved to (656, 460)
Screenshot: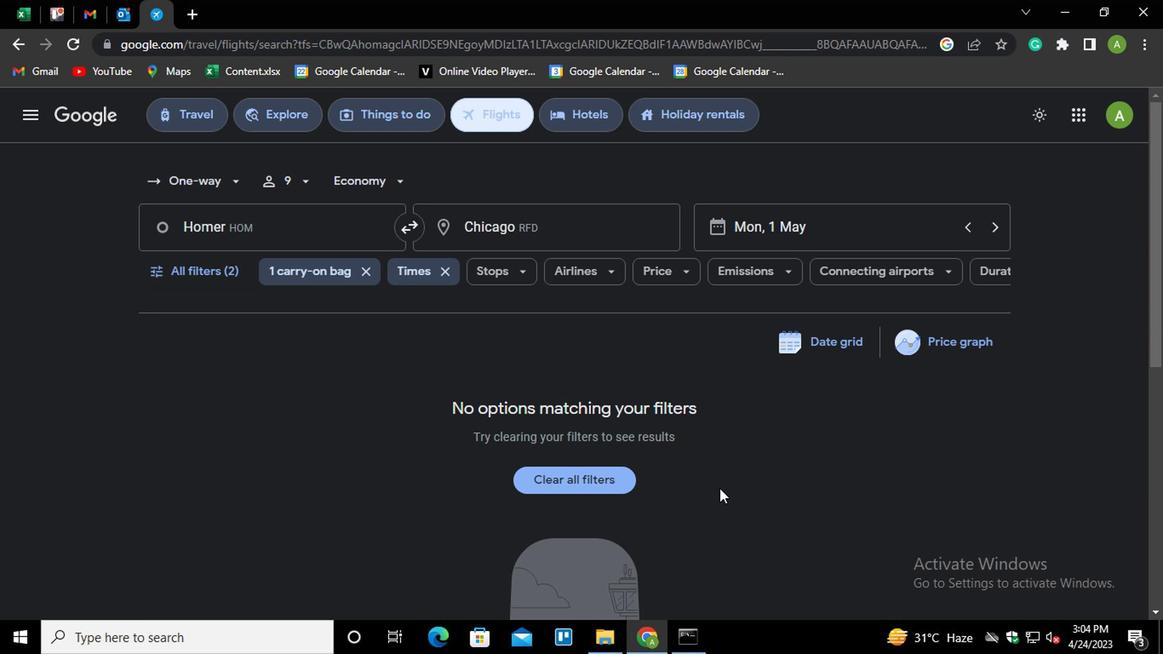 
